 Task: In the  document application.epub Use the feature 'and check spelling and grammer' Select the body of letter and change paragraph spacing to  'Double' Select the word Greetings and change font size to  27
Action: Mouse moved to (643, 371)
Screenshot: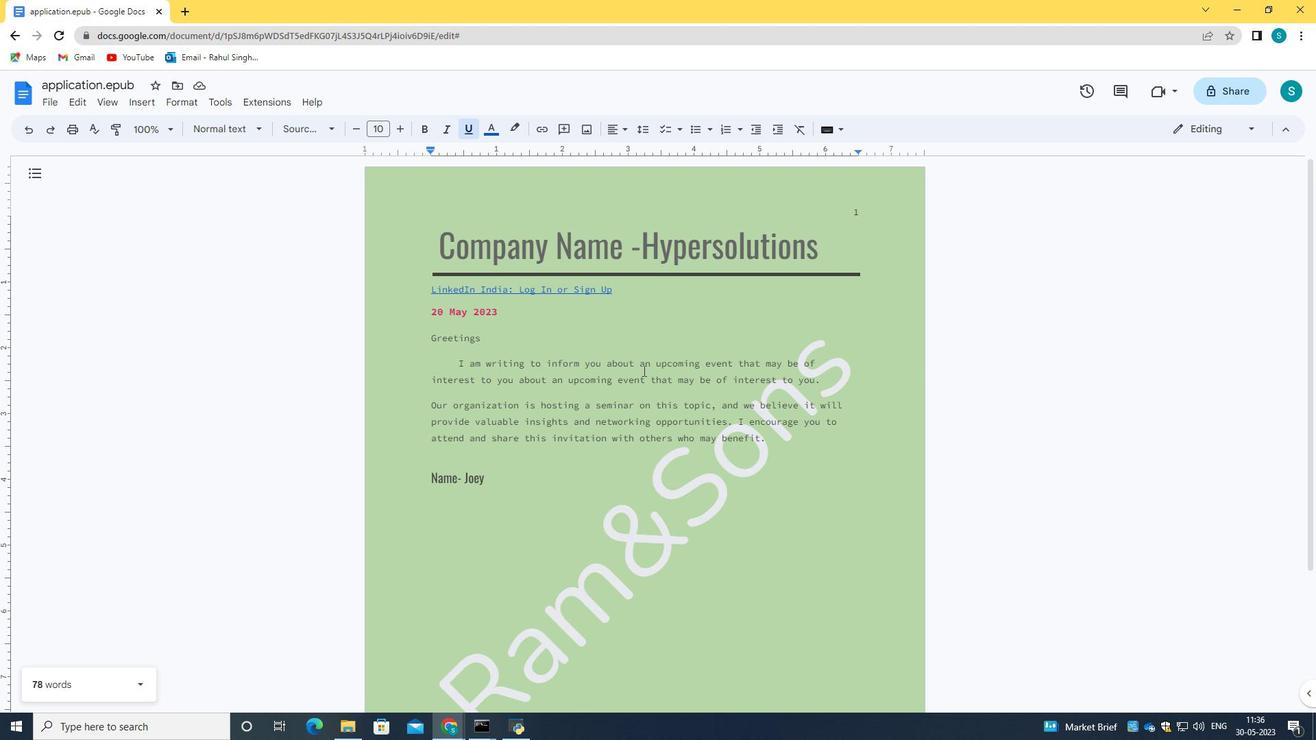 
Action: Mouse scrolled (643, 370) with delta (0, 0)
Screenshot: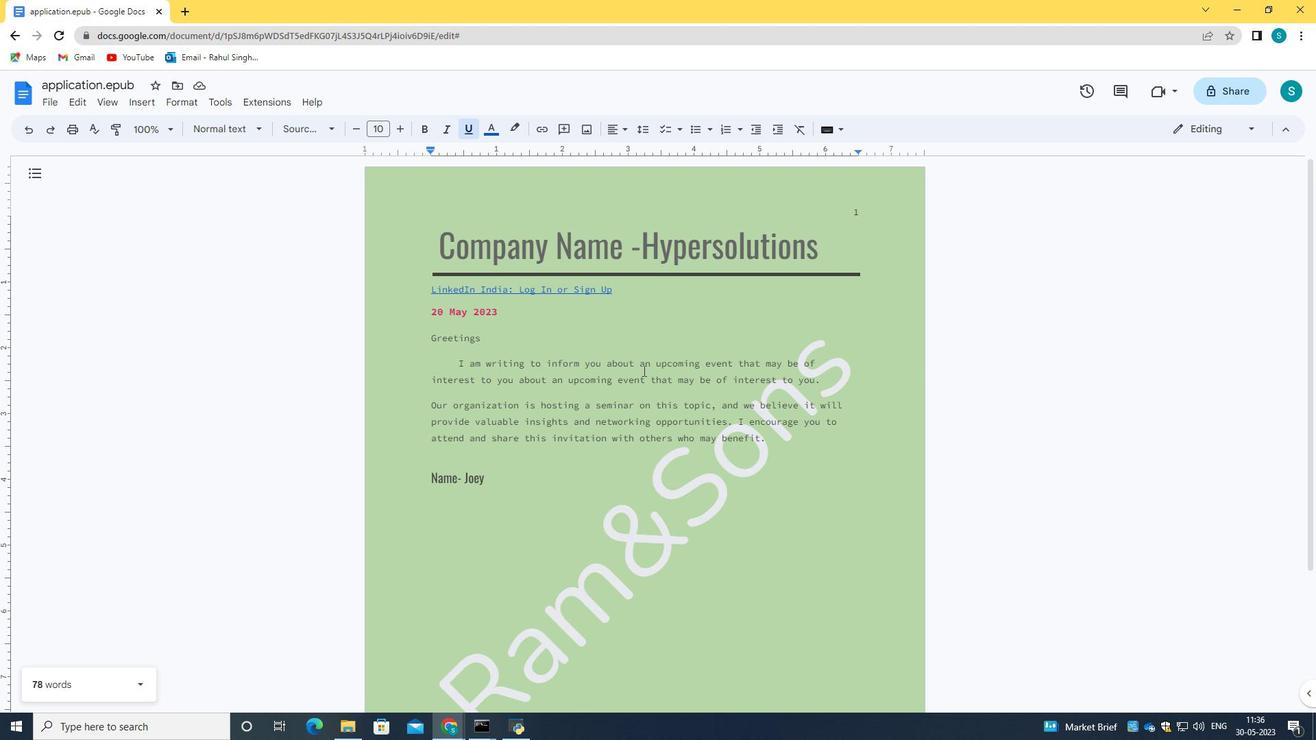 
Action: Mouse scrolled (643, 371) with delta (0, 0)
Screenshot: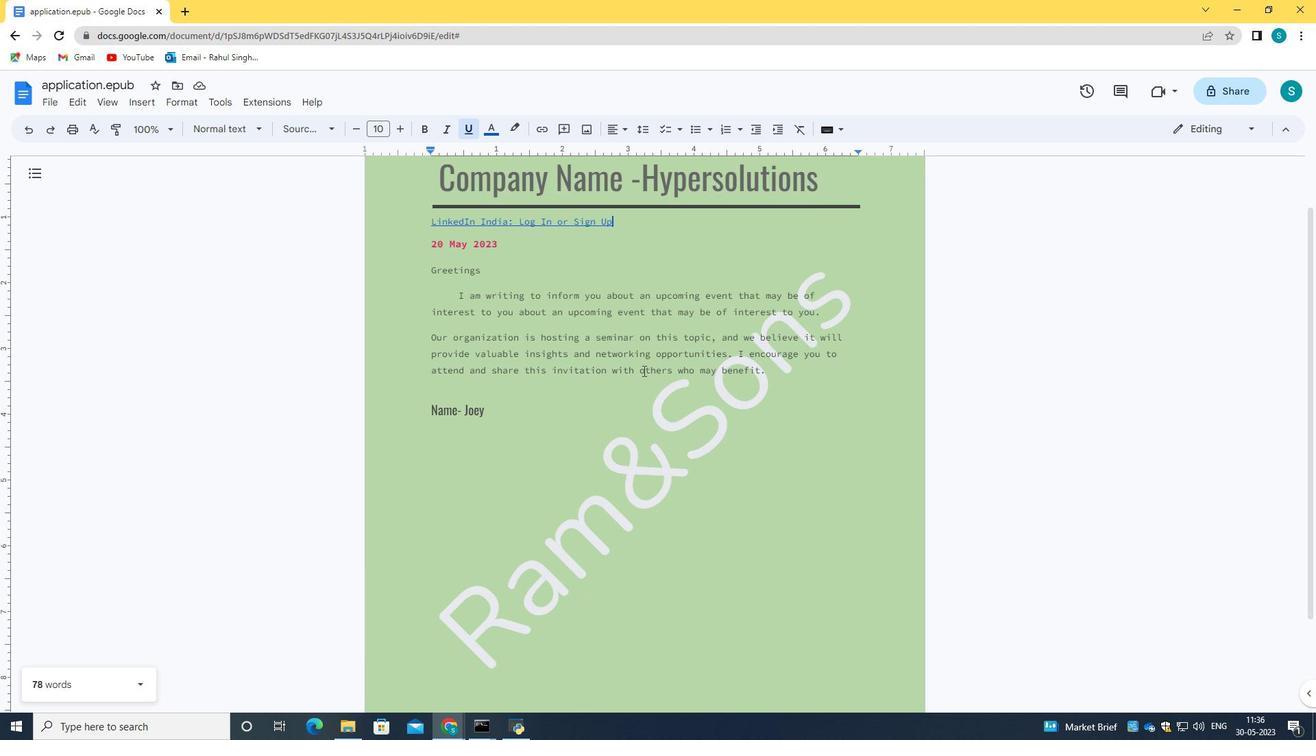 
Action: Mouse scrolled (643, 371) with delta (0, 0)
Screenshot: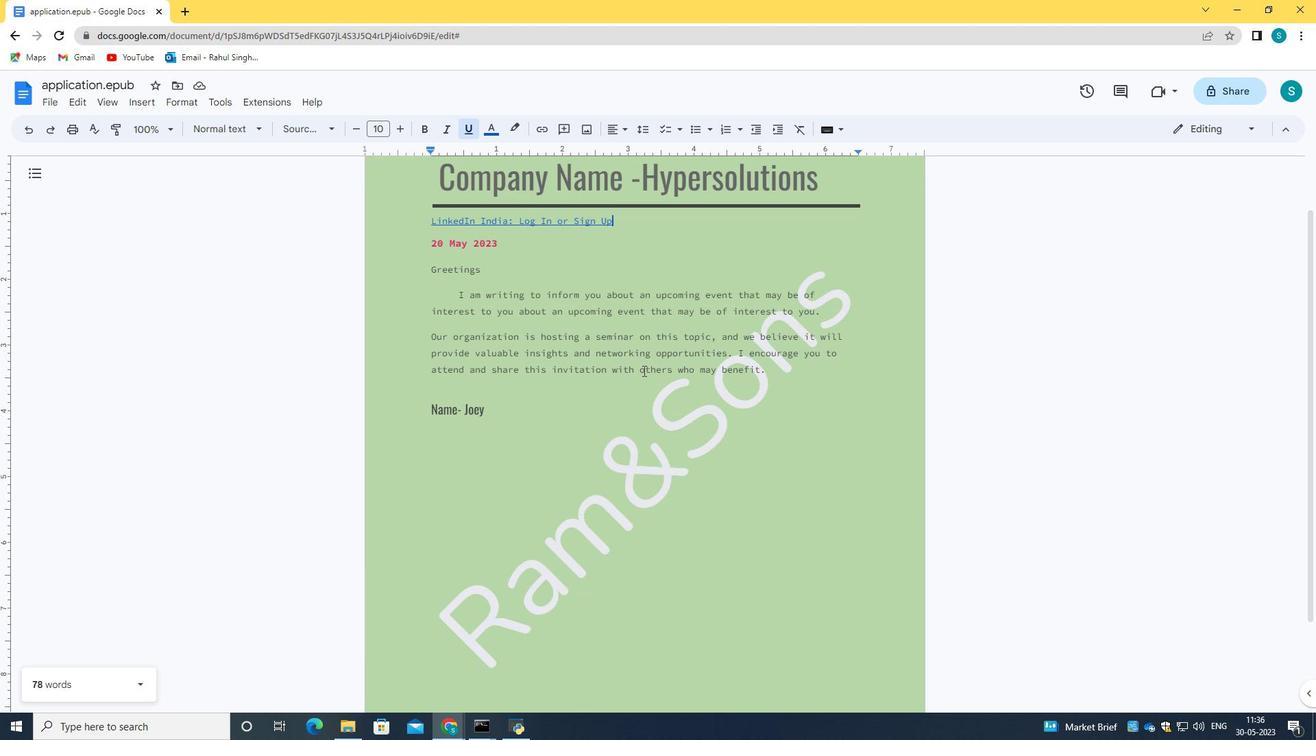
Action: Mouse scrolled (643, 371) with delta (0, 0)
Screenshot: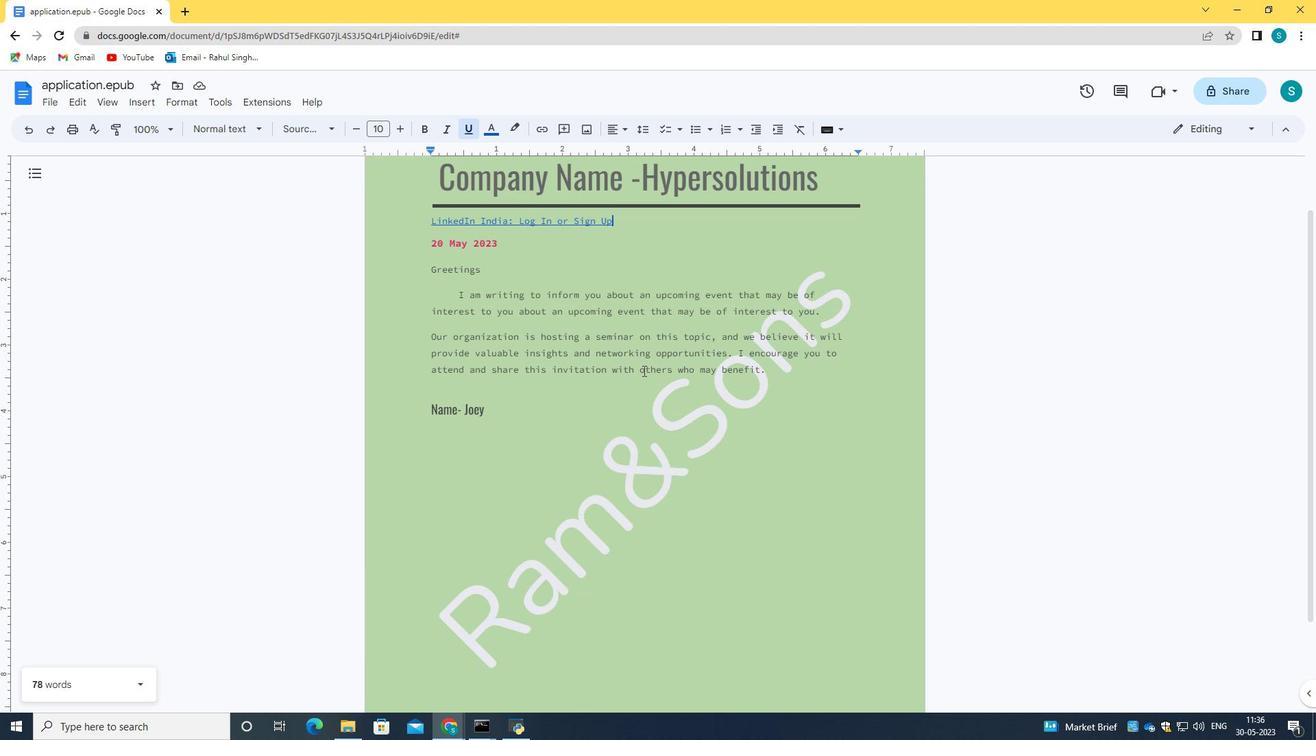 
Action: Mouse scrolled (643, 371) with delta (0, 0)
Screenshot: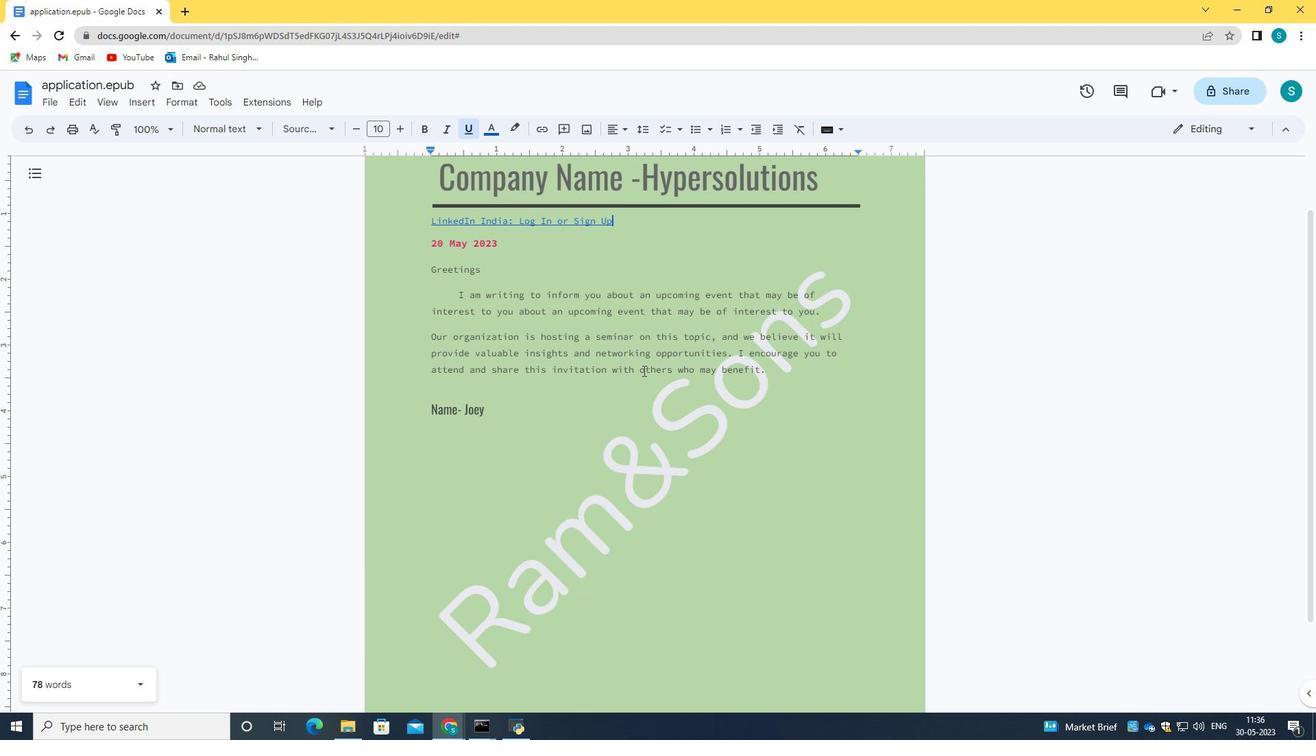 
Action: Mouse moved to (51, 100)
Screenshot: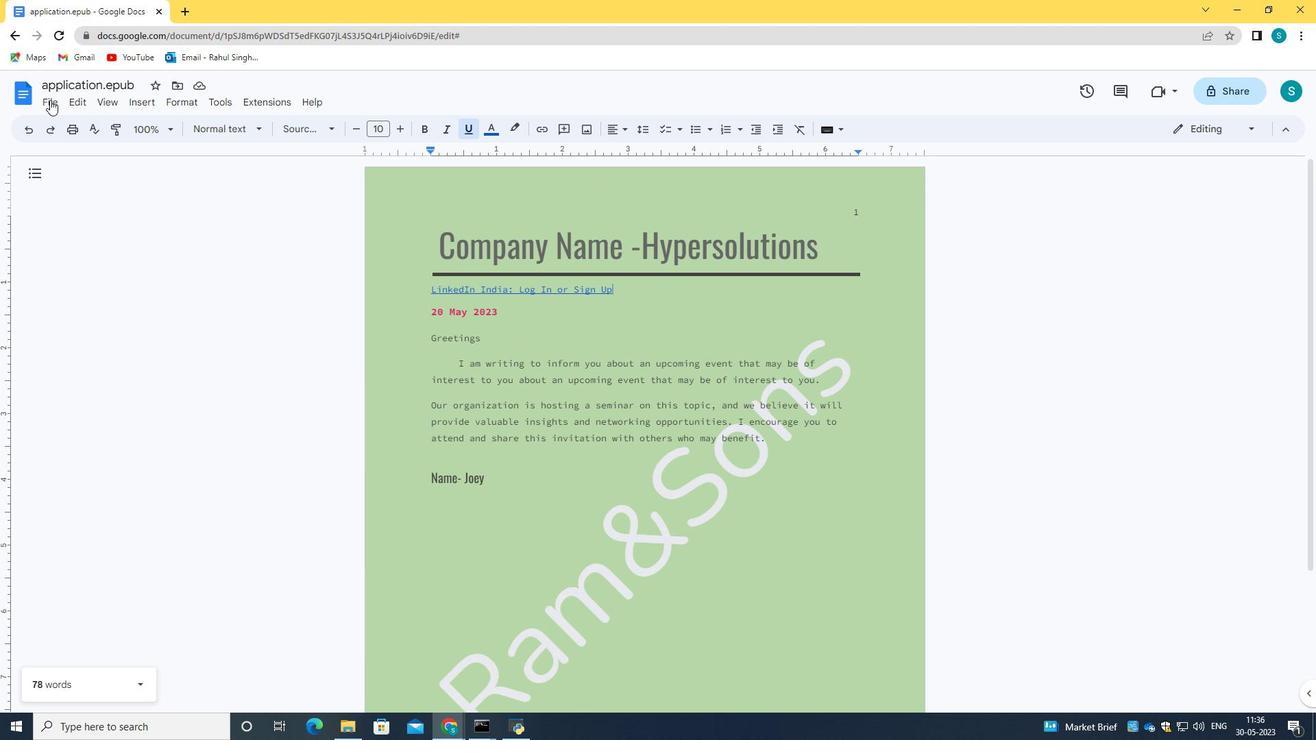 
Action: Mouse pressed left at (51, 100)
Screenshot: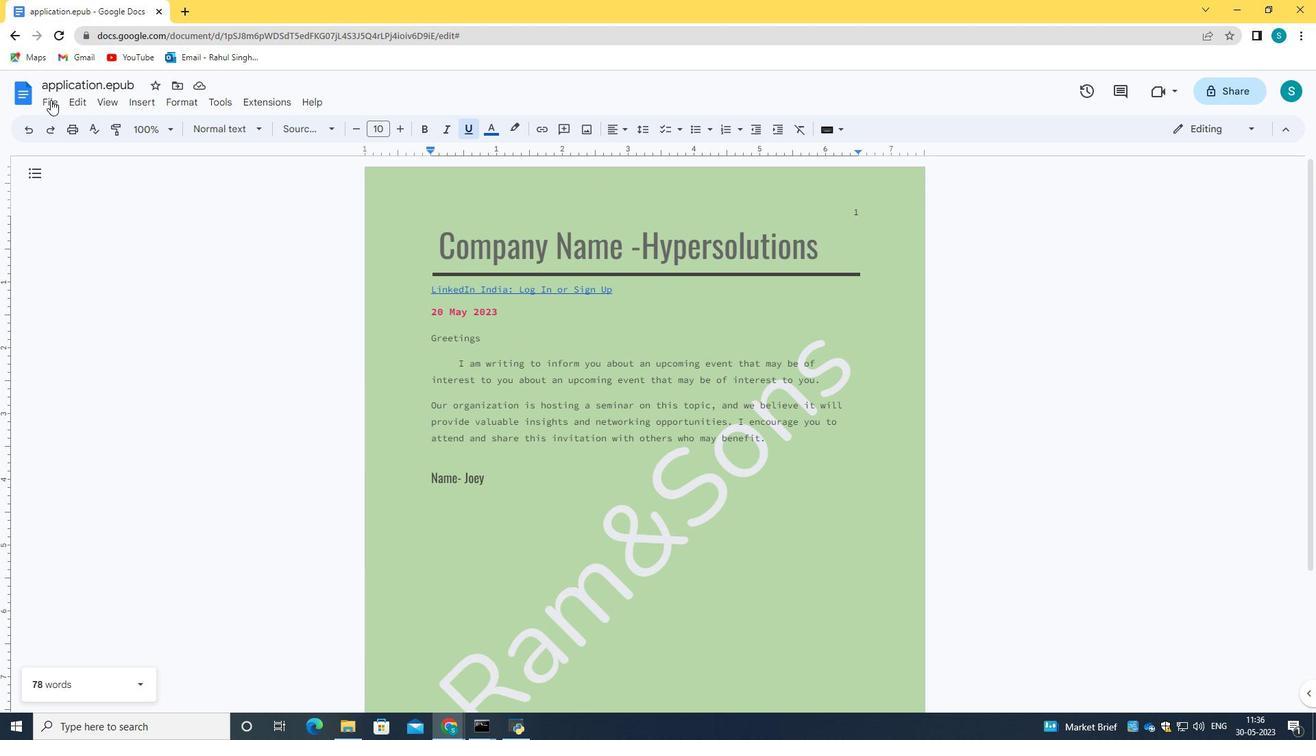
Action: Mouse moved to (240, 123)
Screenshot: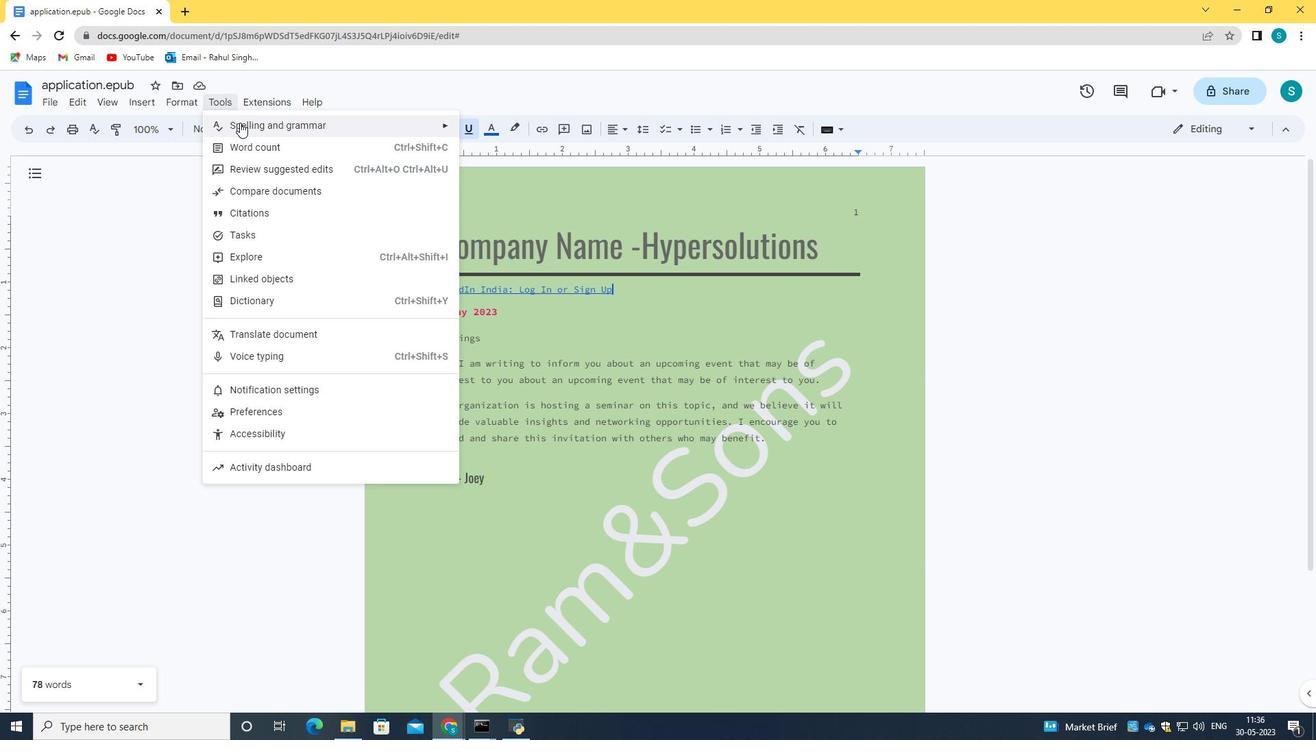 
Action: Mouse pressed left at (240, 123)
Screenshot: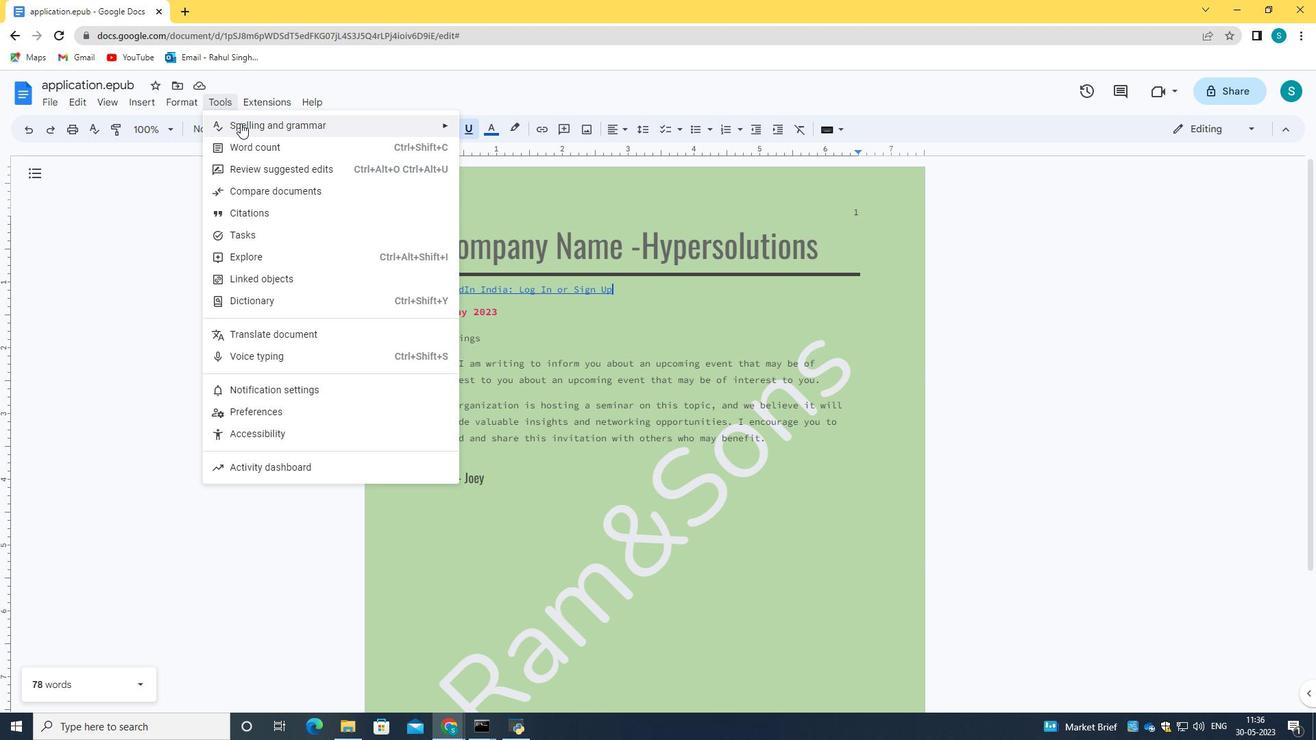 
Action: Mouse moved to (510, 126)
Screenshot: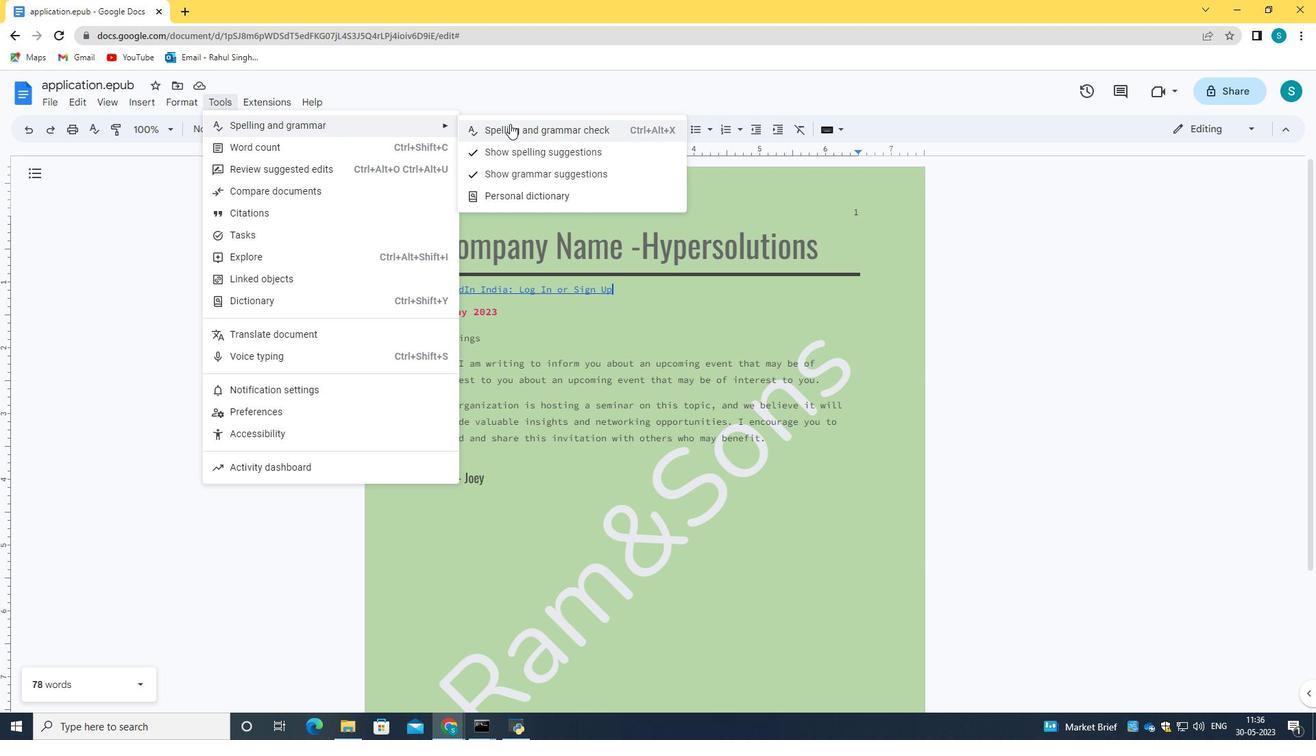 
Action: Mouse pressed left at (510, 126)
Screenshot: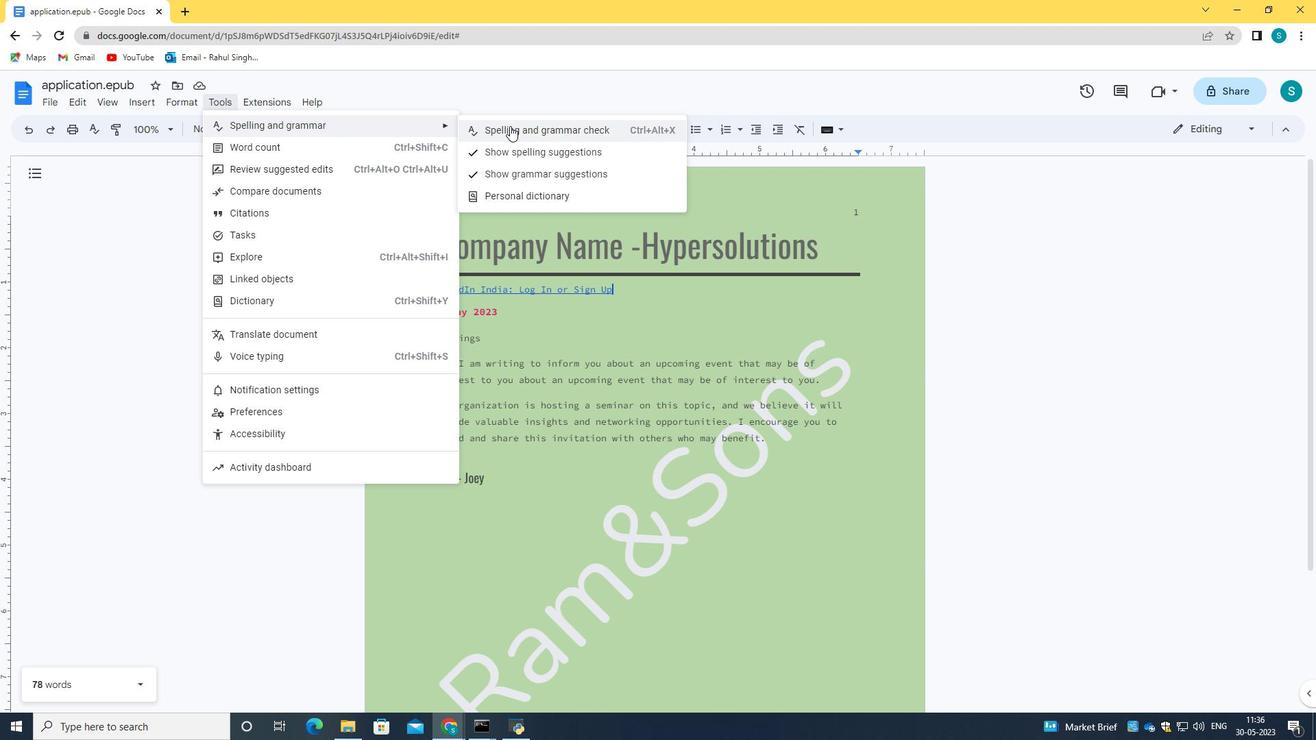 
Action: Mouse moved to (435, 242)
Screenshot: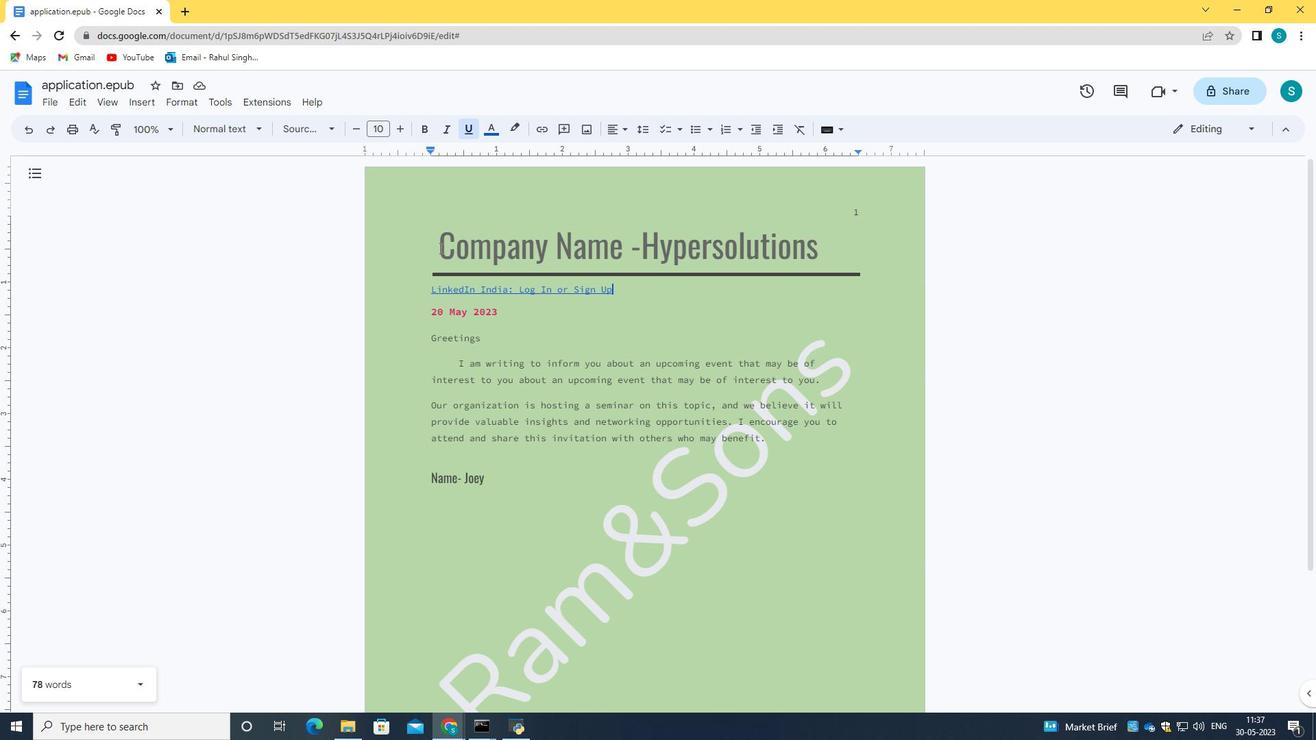 
Action: Mouse pressed left at (435, 242)
Screenshot: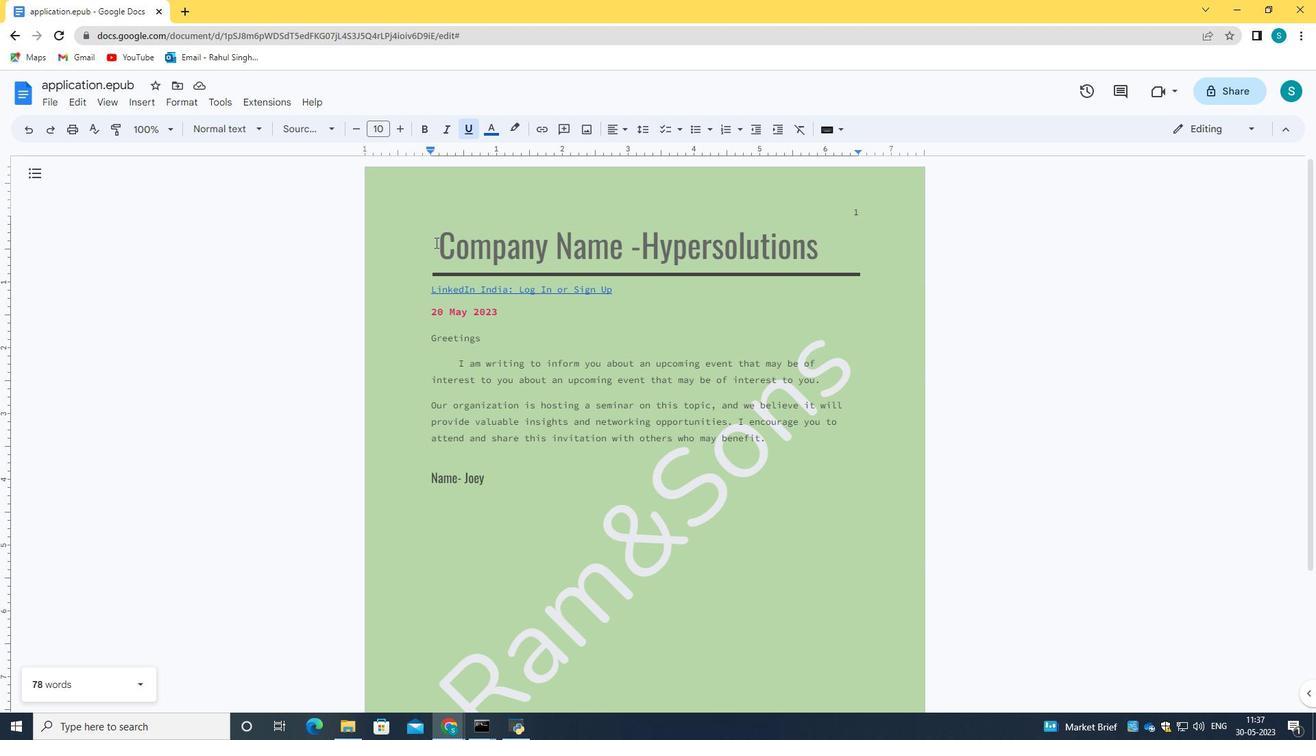 
Action: Mouse moved to (102, 100)
Screenshot: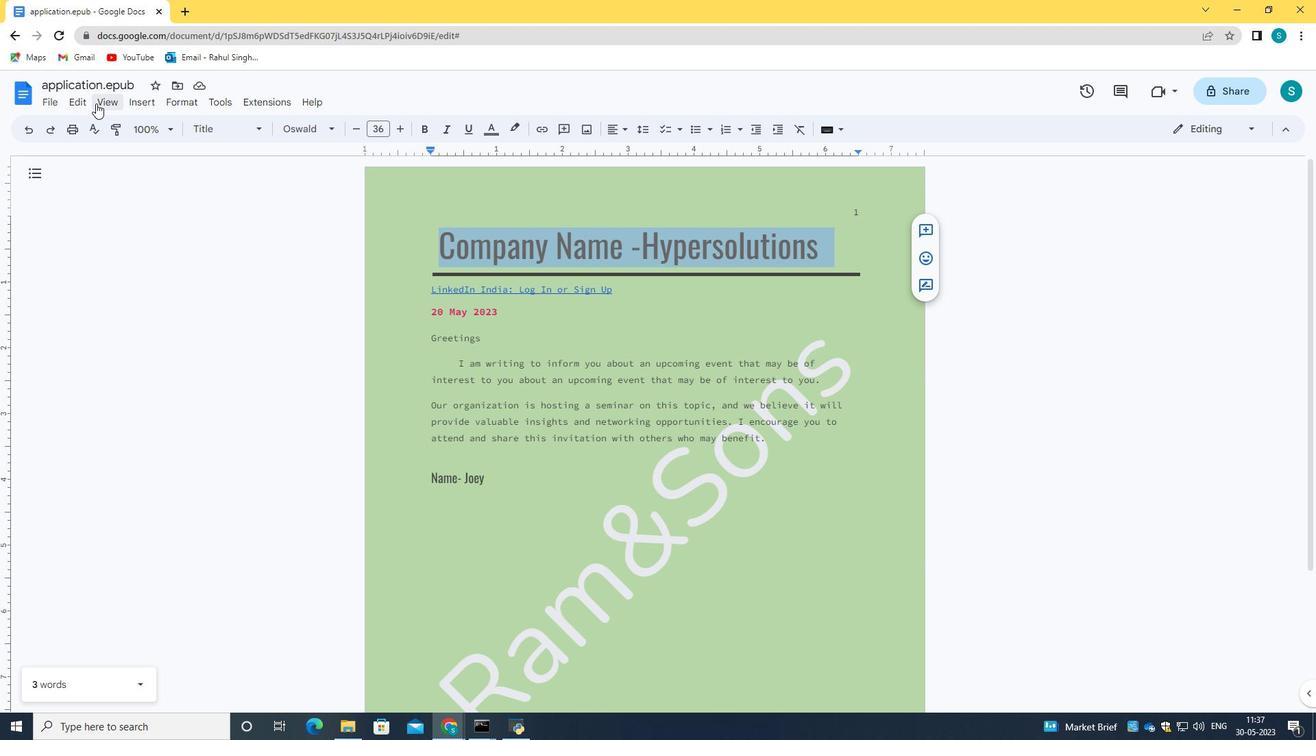 
Action: Mouse pressed left at (102, 100)
Screenshot: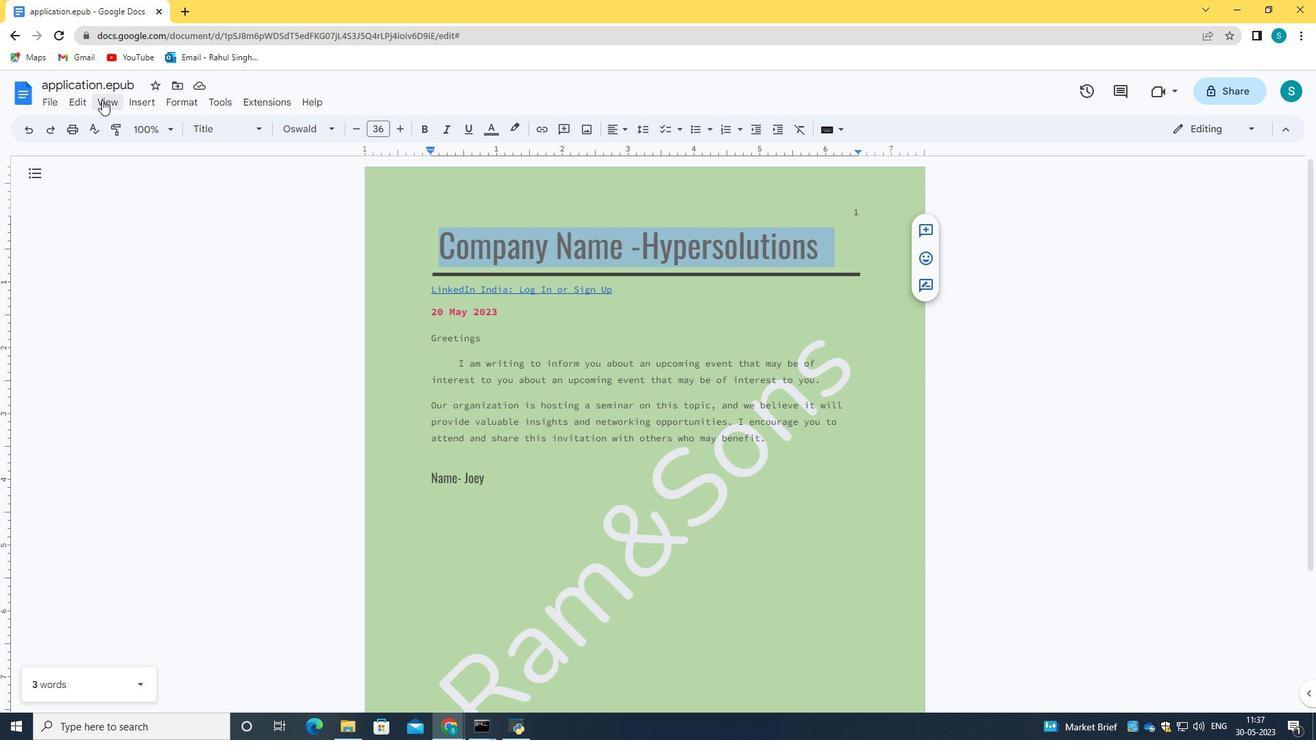 
Action: Mouse moved to (571, 327)
Screenshot: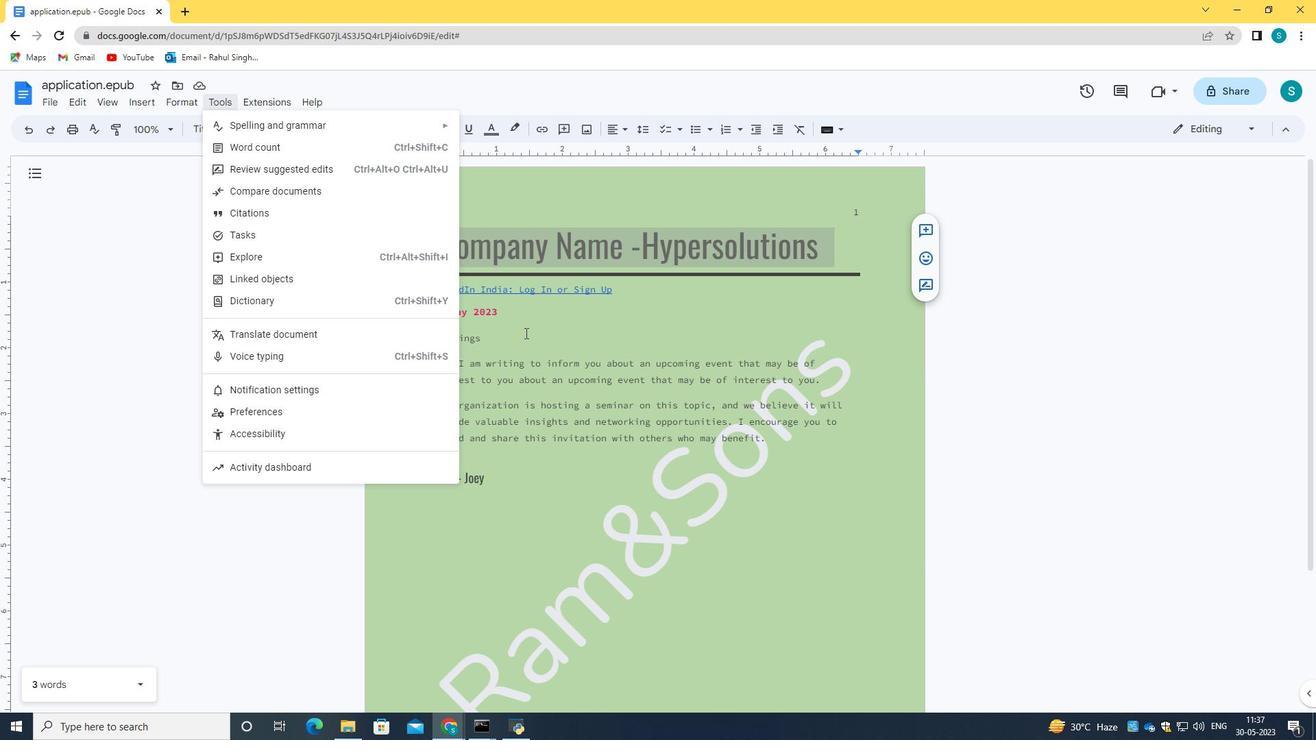 
Action: Mouse pressed left at (571, 327)
Screenshot: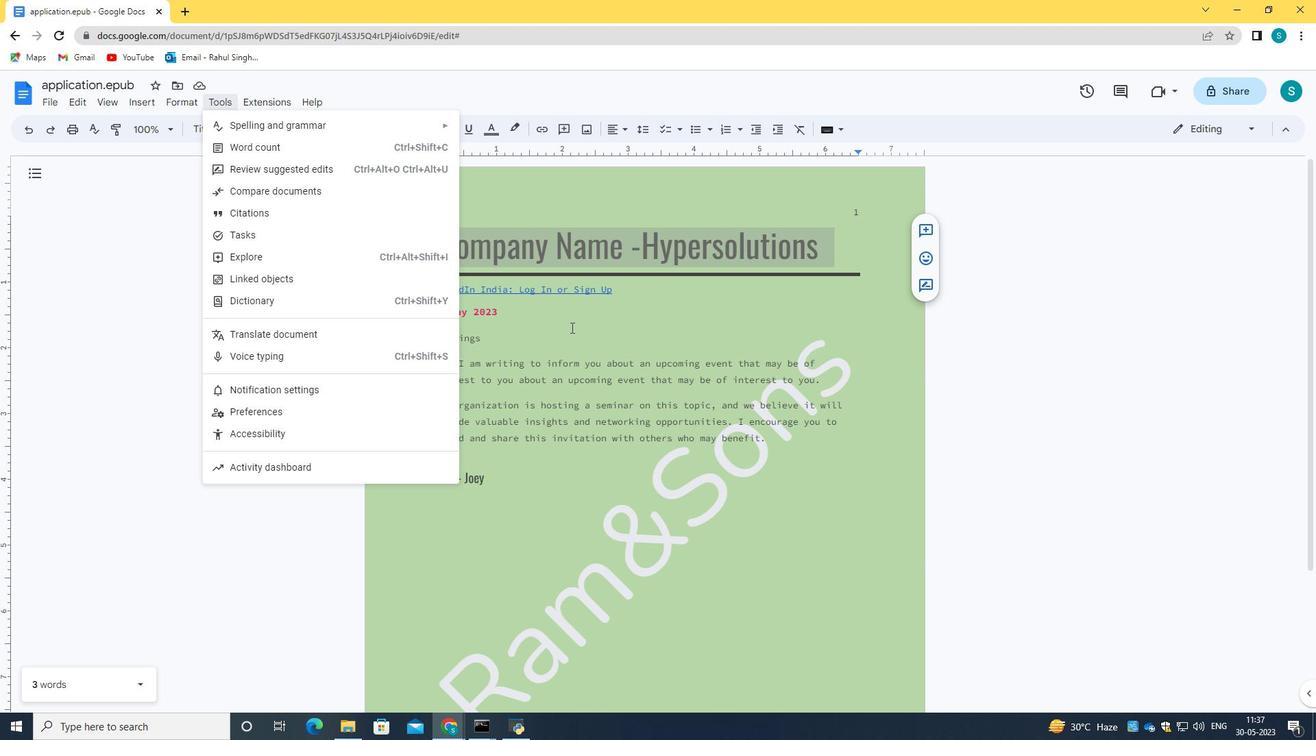 
Action: Mouse moved to (484, 341)
Screenshot: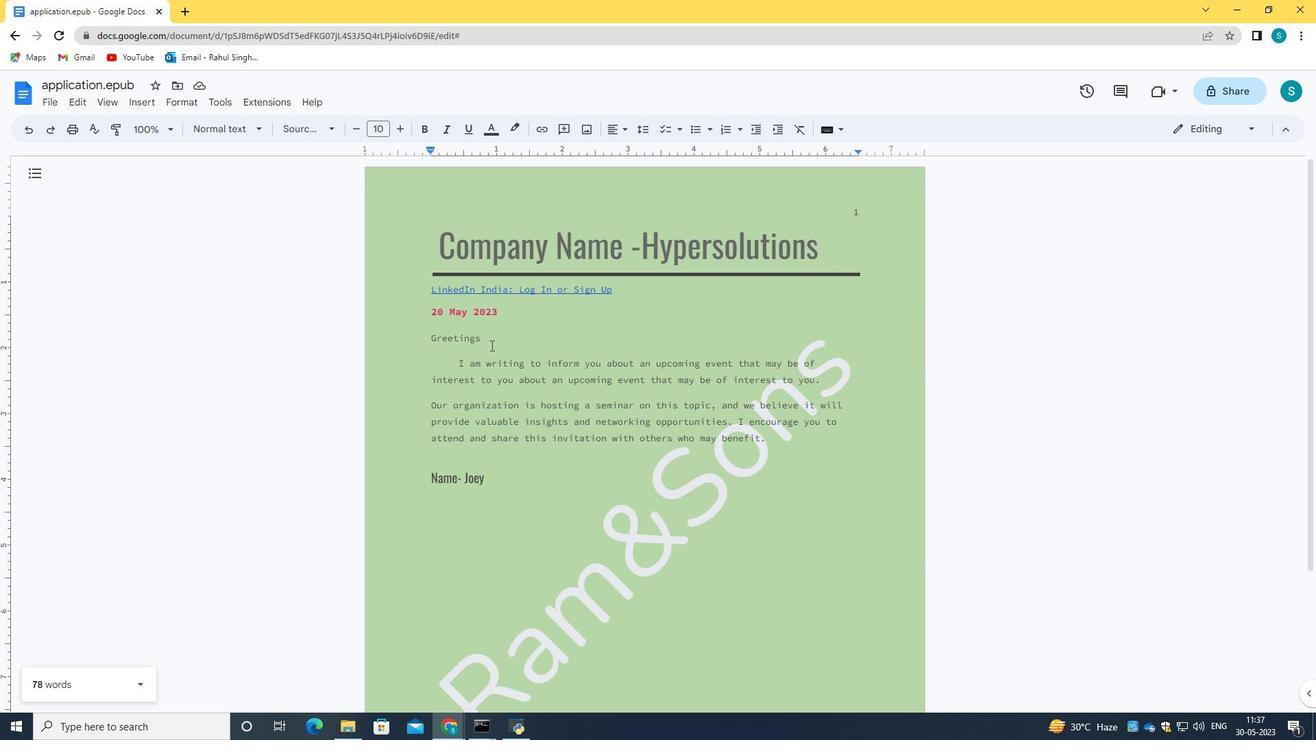 
Action: Mouse pressed left at (484, 341)
Screenshot: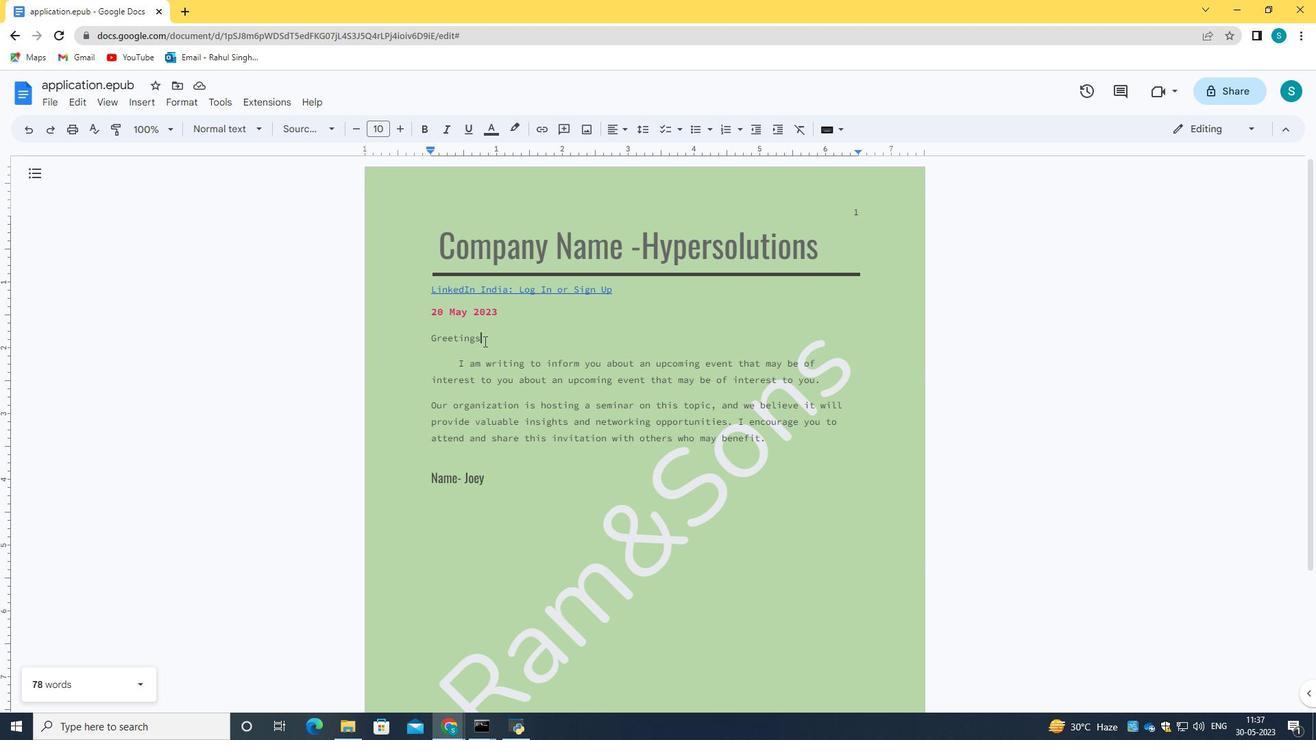 
Action: Mouse moved to (402, 127)
Screenshot: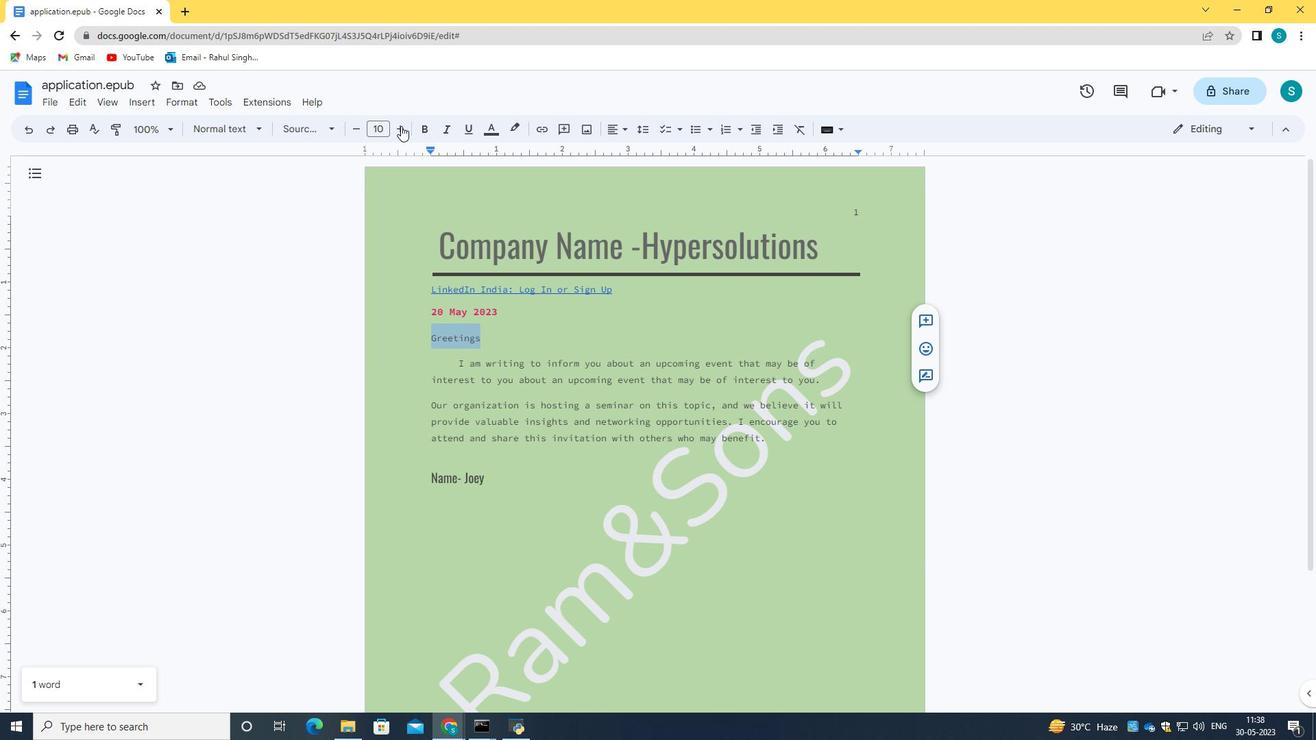 
Action: Mouse pressed left at (402, 127)
Screenshot: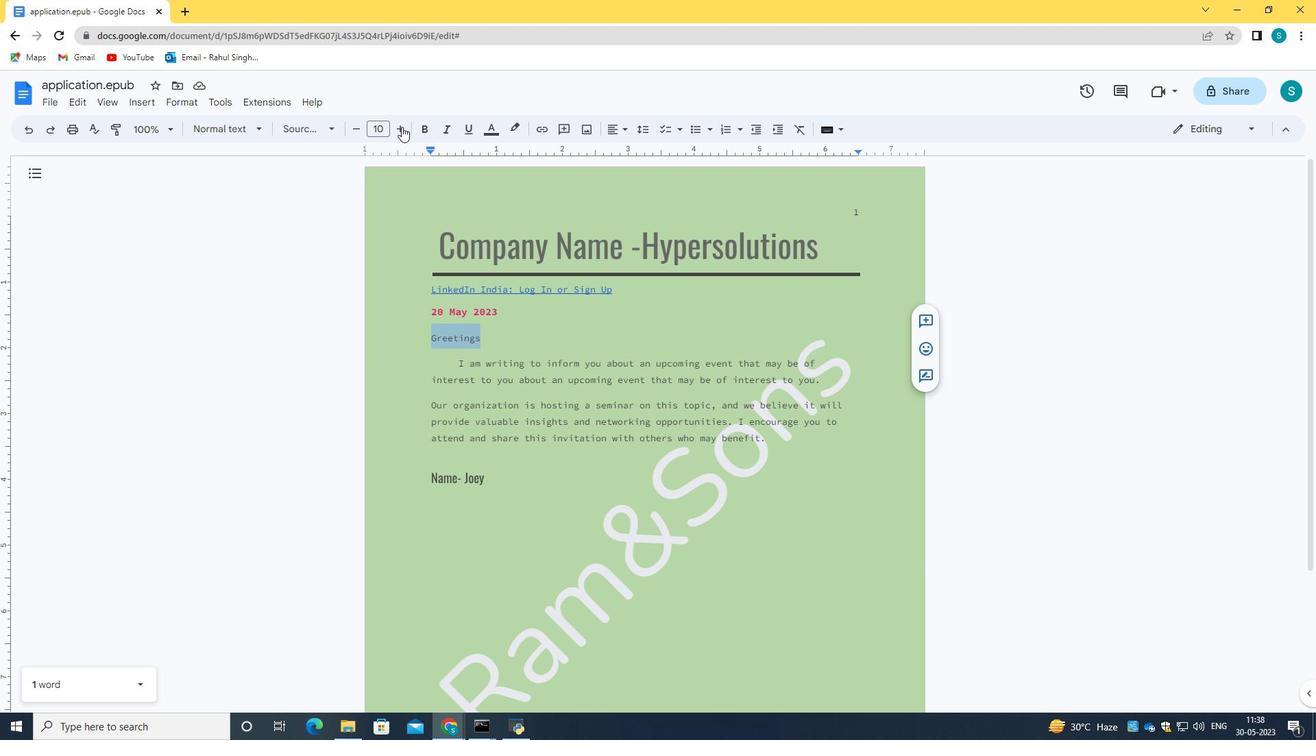 
Action: Mouse pressed left at (402, 127)
Screenshot: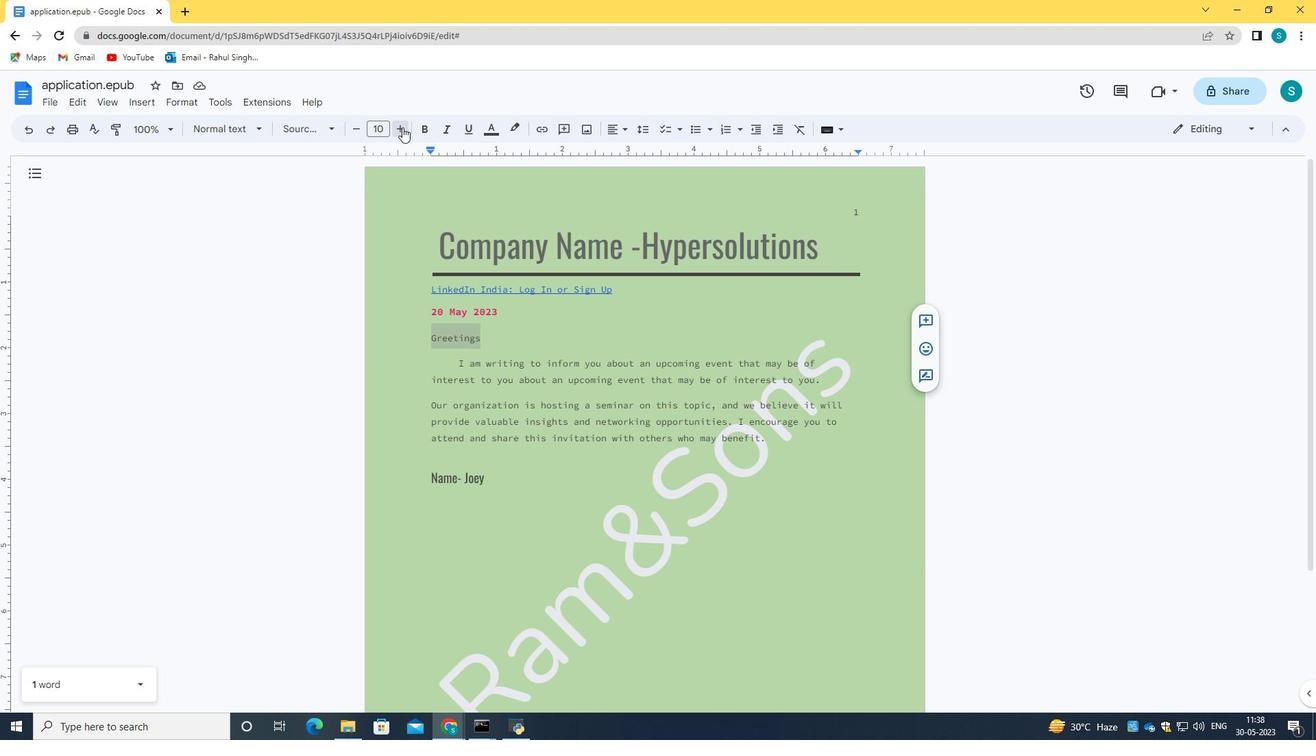 
Action: Mouse pressed left at (402, 127)
Screenshot: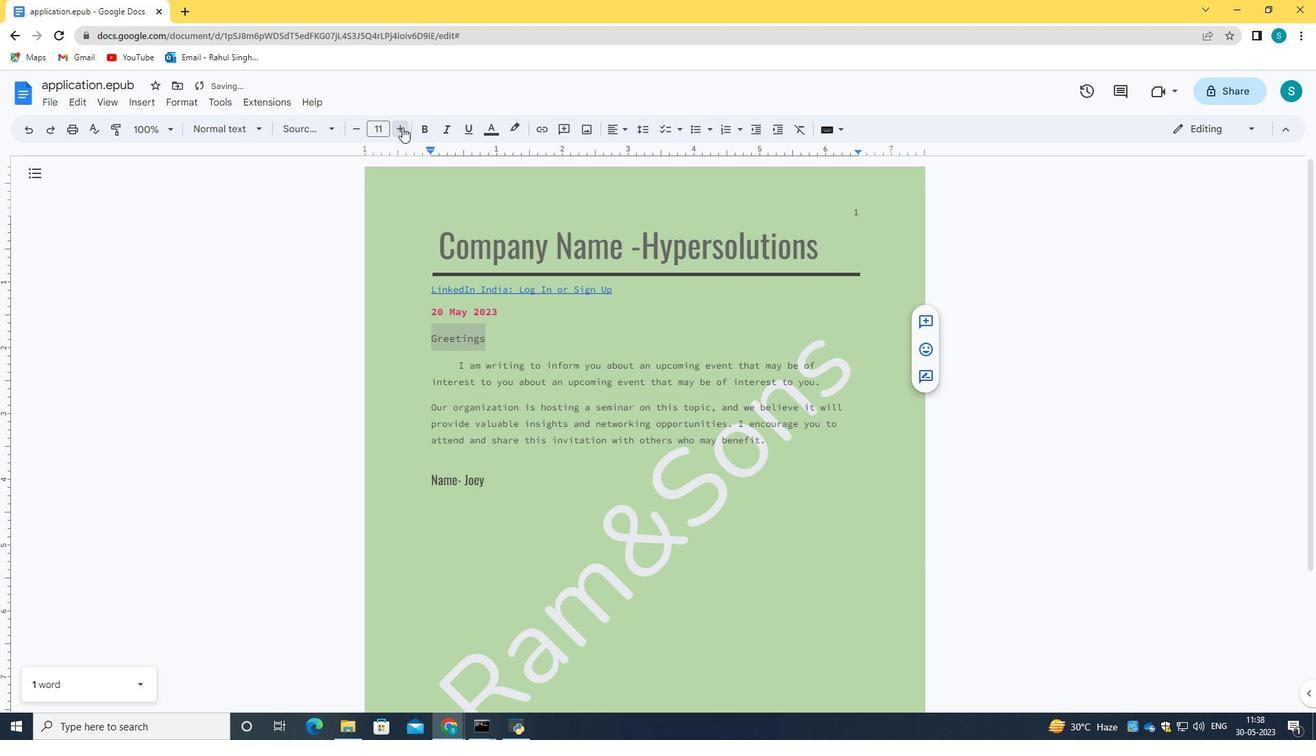 
Action: Mouse pressed left at (402, 127)
Screenshot: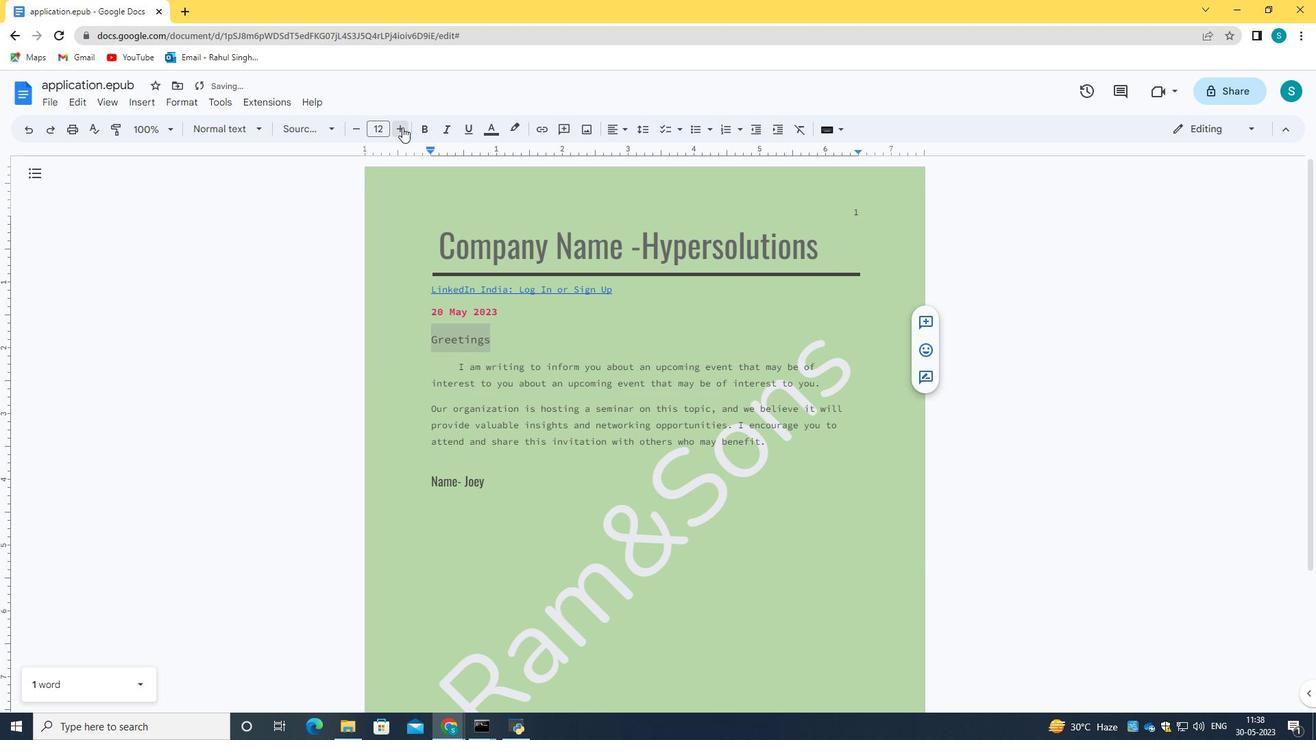 
Action: Mouse pressed left at (402, 127)
Screenshot: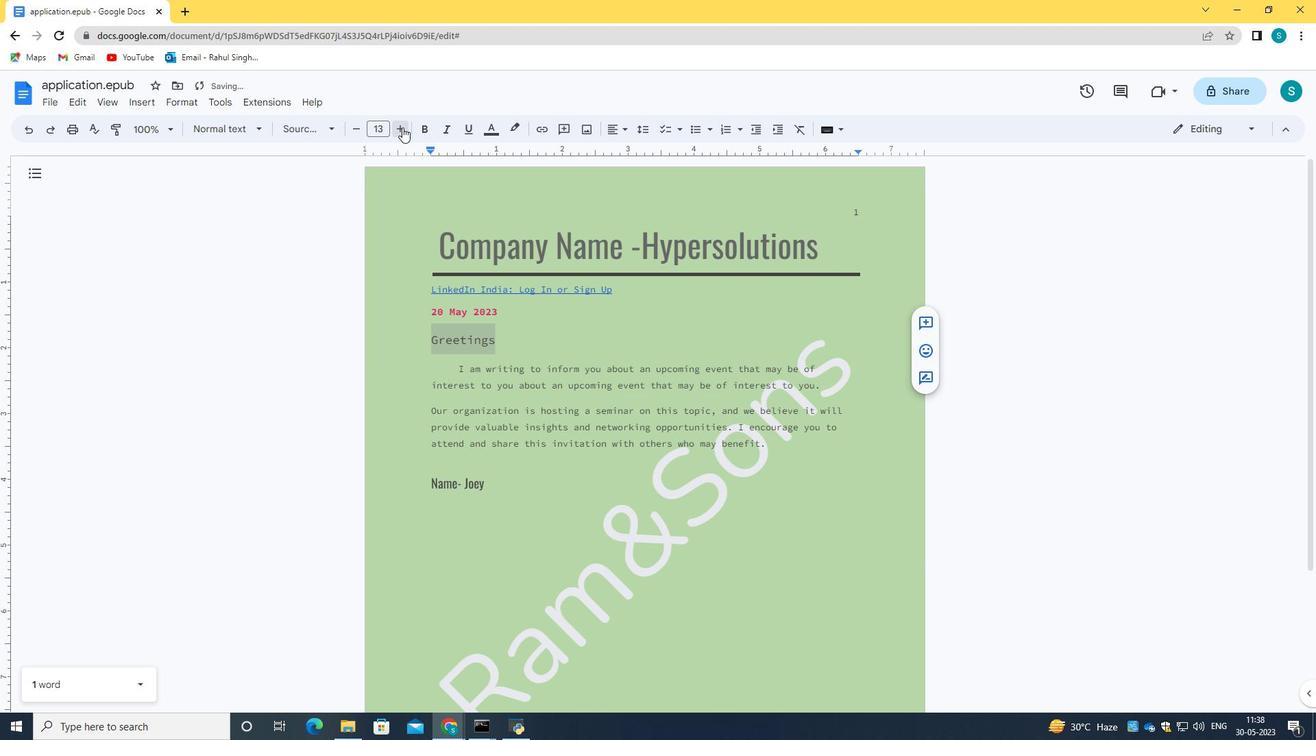 
Action: Mouse pressed left at (402, 127)
Screenshot: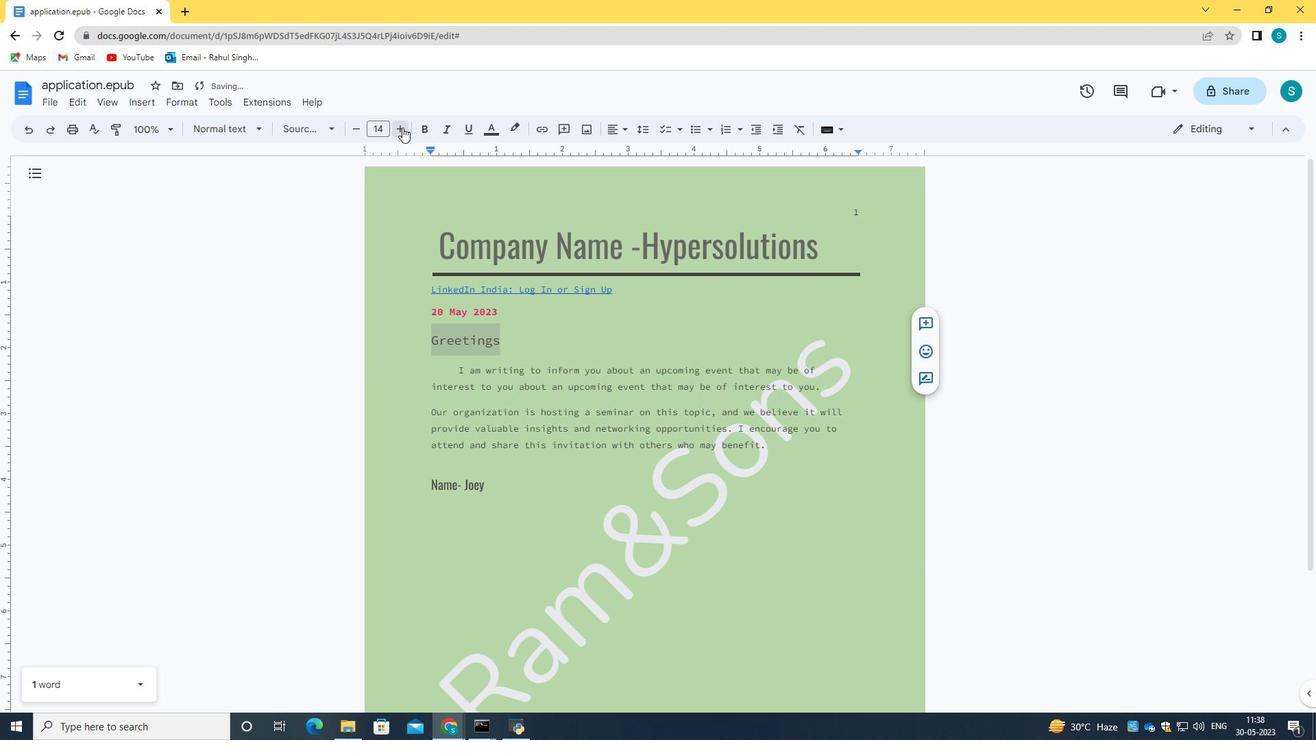 
Action: Mouse pressed left at (402, 127)
Screenshot: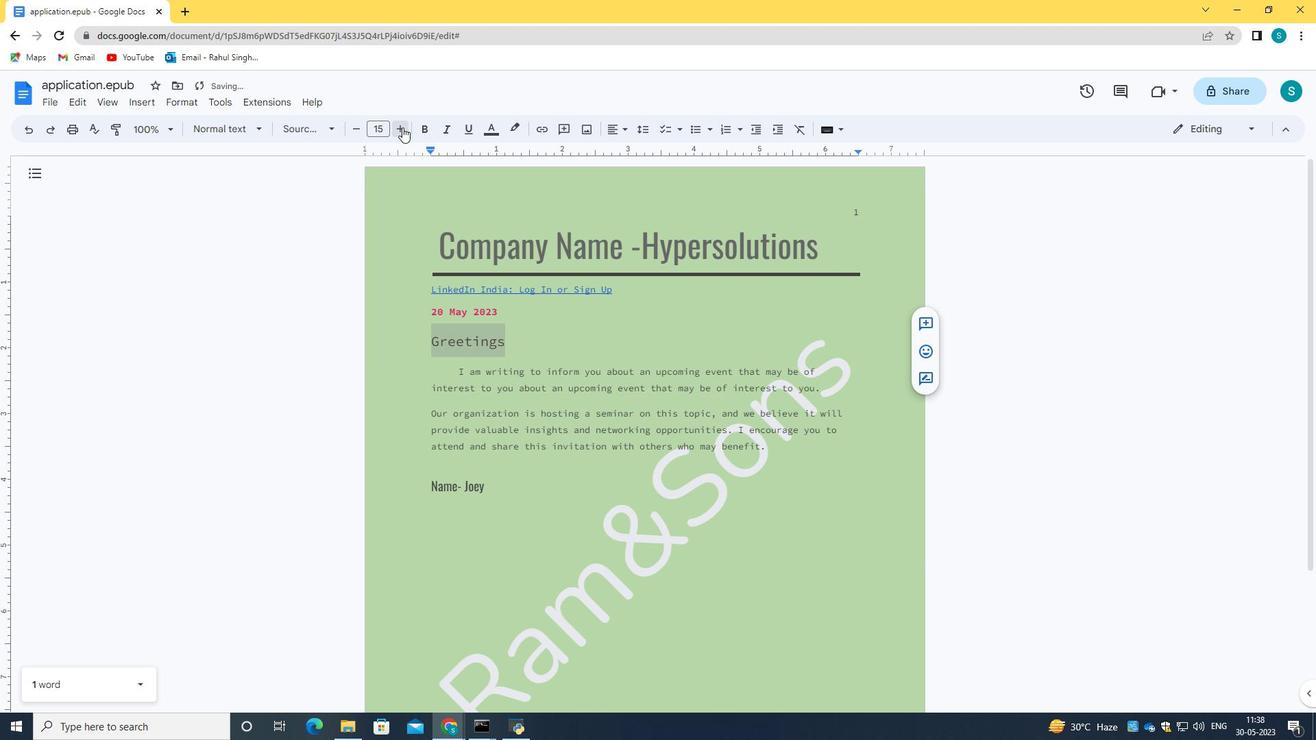 
Action: Mouse pressed left at (402, 127)
Screenshot: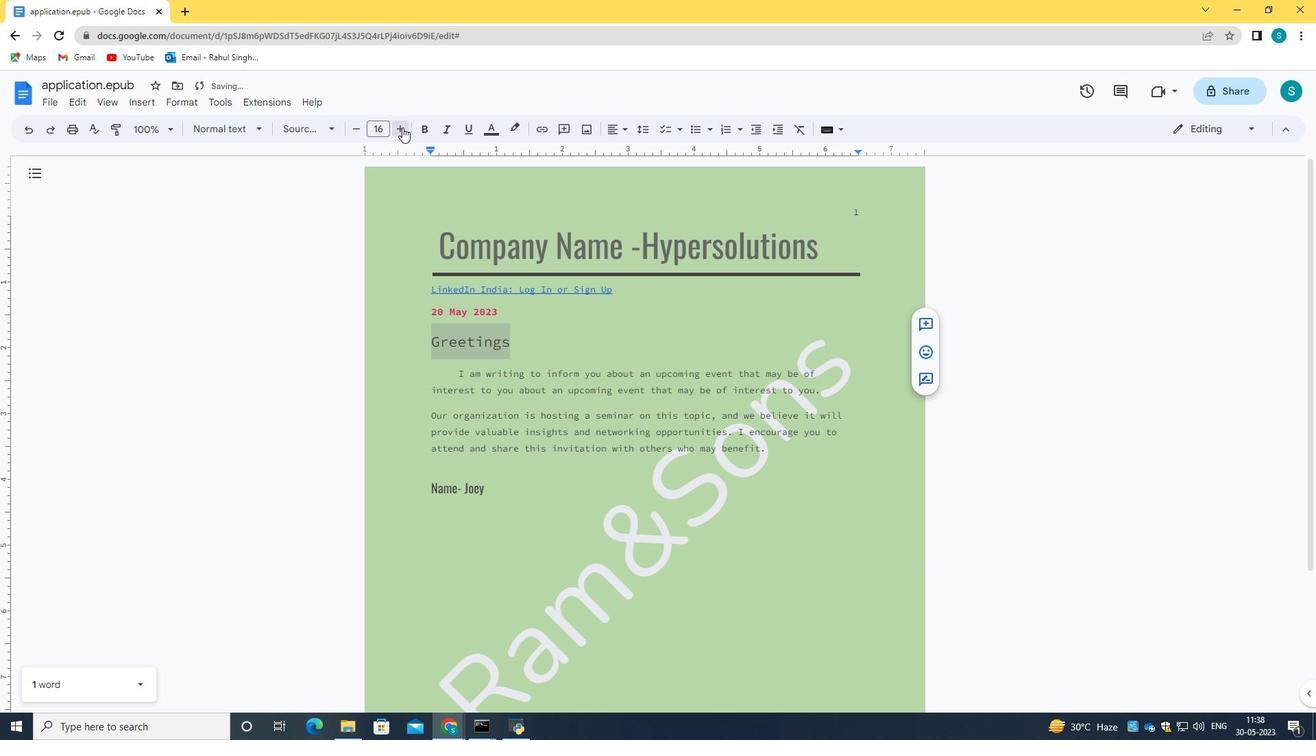 
Action: Mouse pressed left at (402, 127)
Screenshot: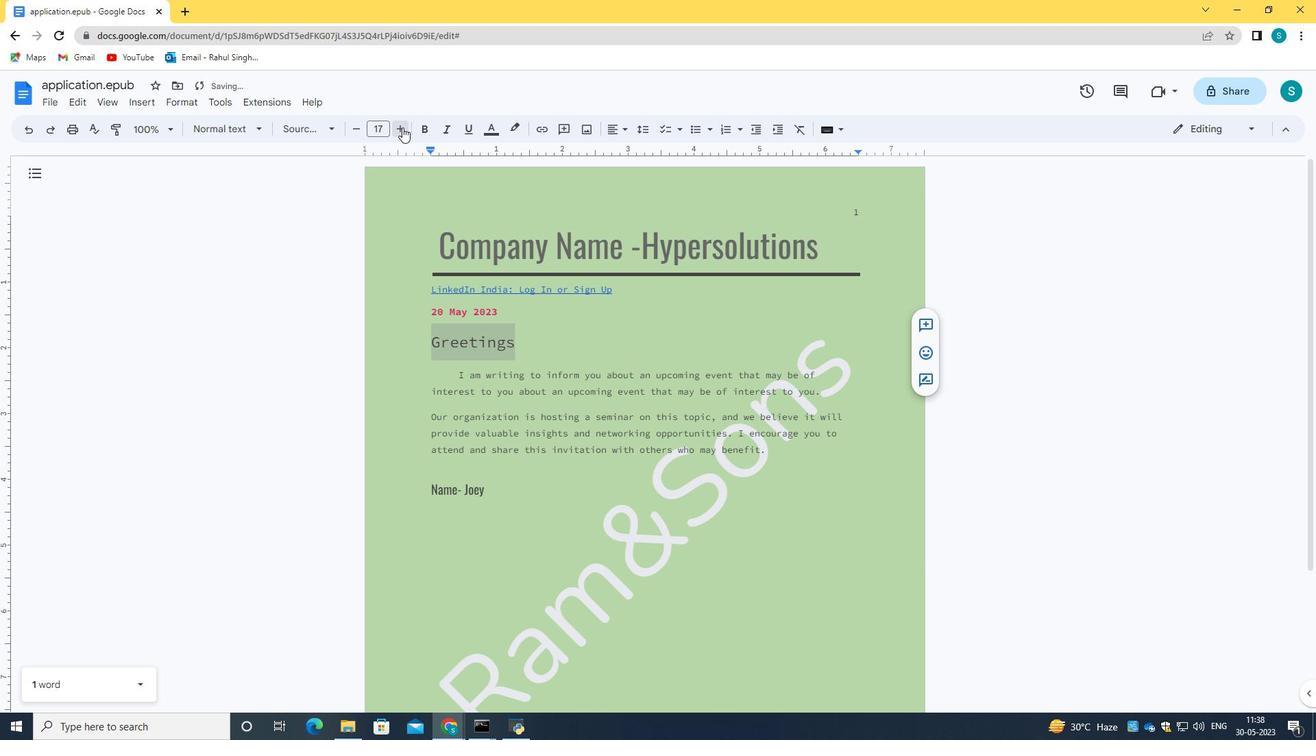 
Action: Mouse pressed left at (402, 127)
Screenshot: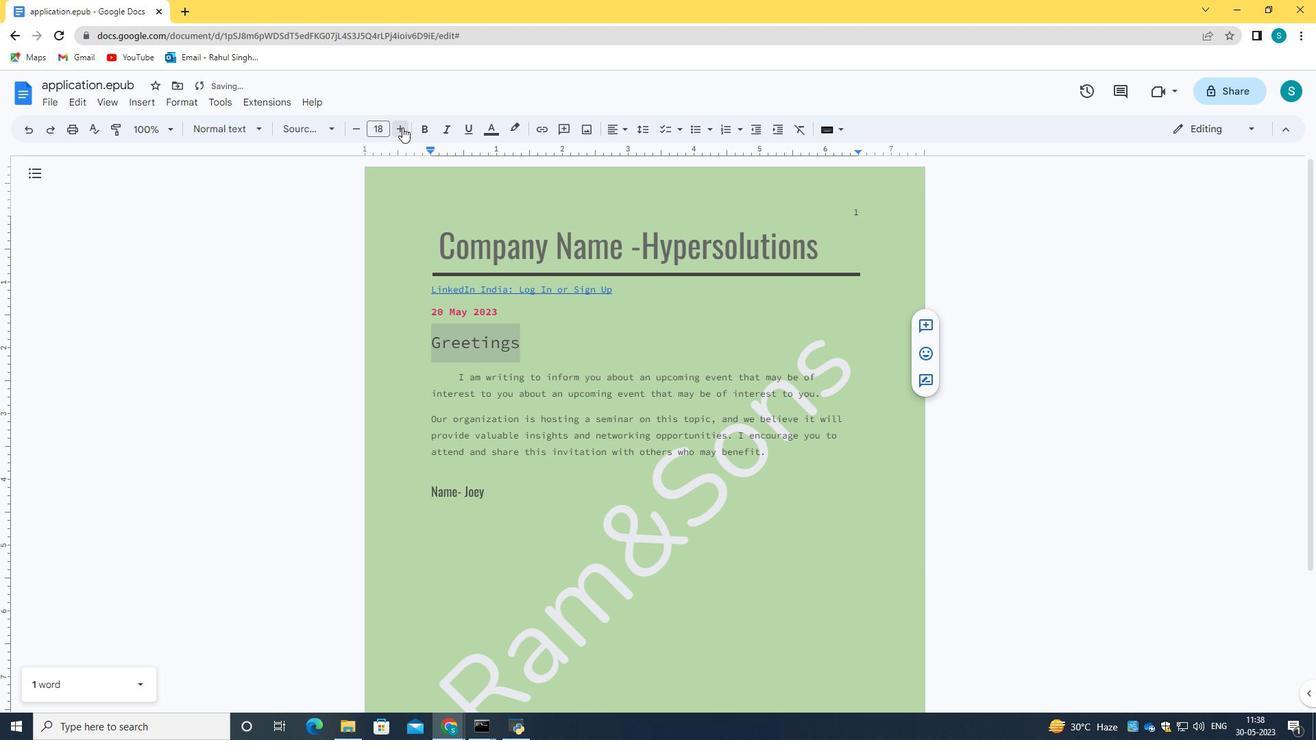 
Action: Mouse pressed left at (402, 127)
Screenshot: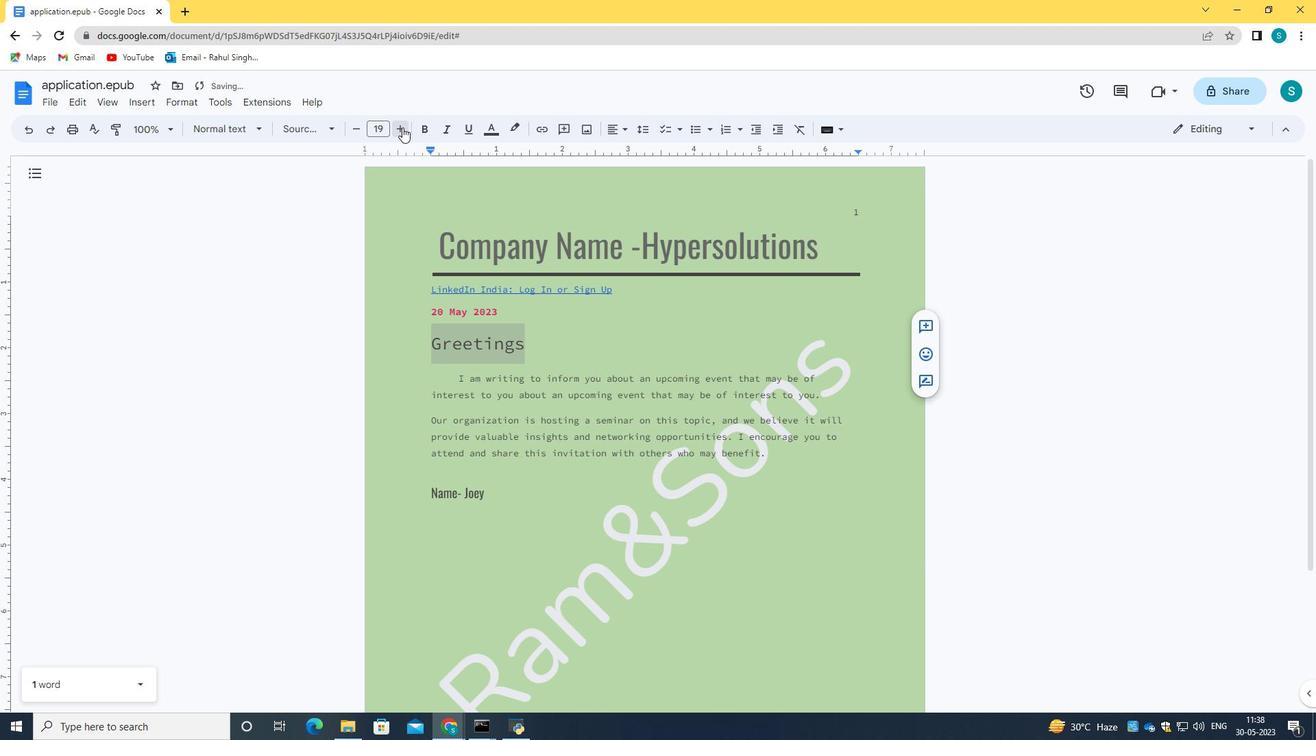 
Action: Mouse pressed left at (402, 127)
Screenshot: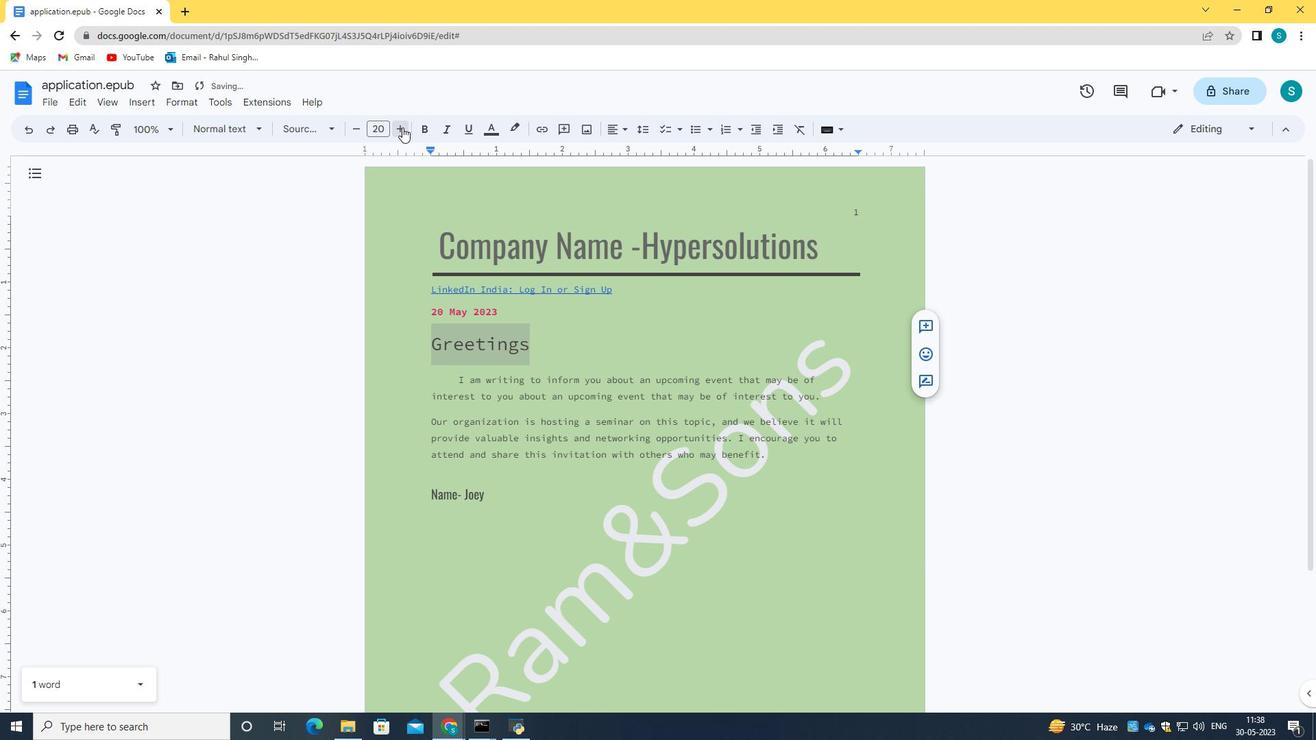 
Action: Mouse pressed left at (402, 127)
Screenshot: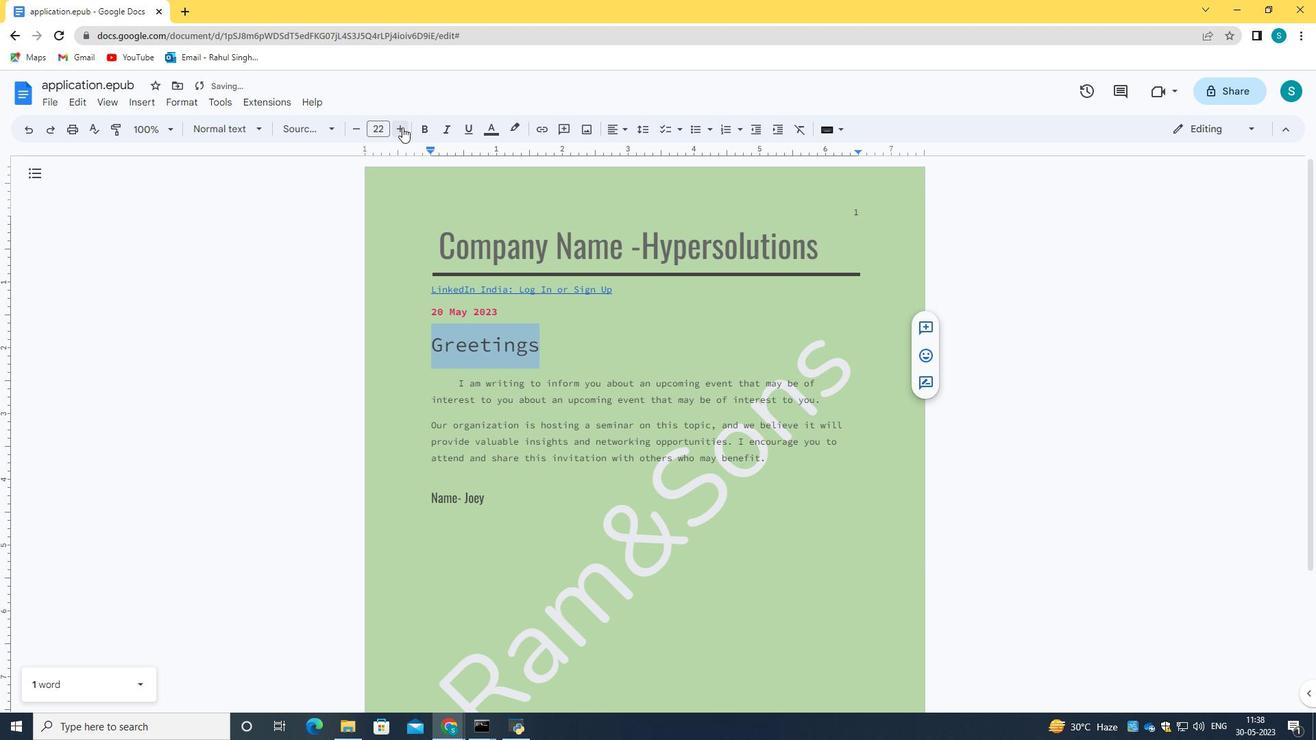 
Action: Mouse pressed left at (402, 127)
Screenshot: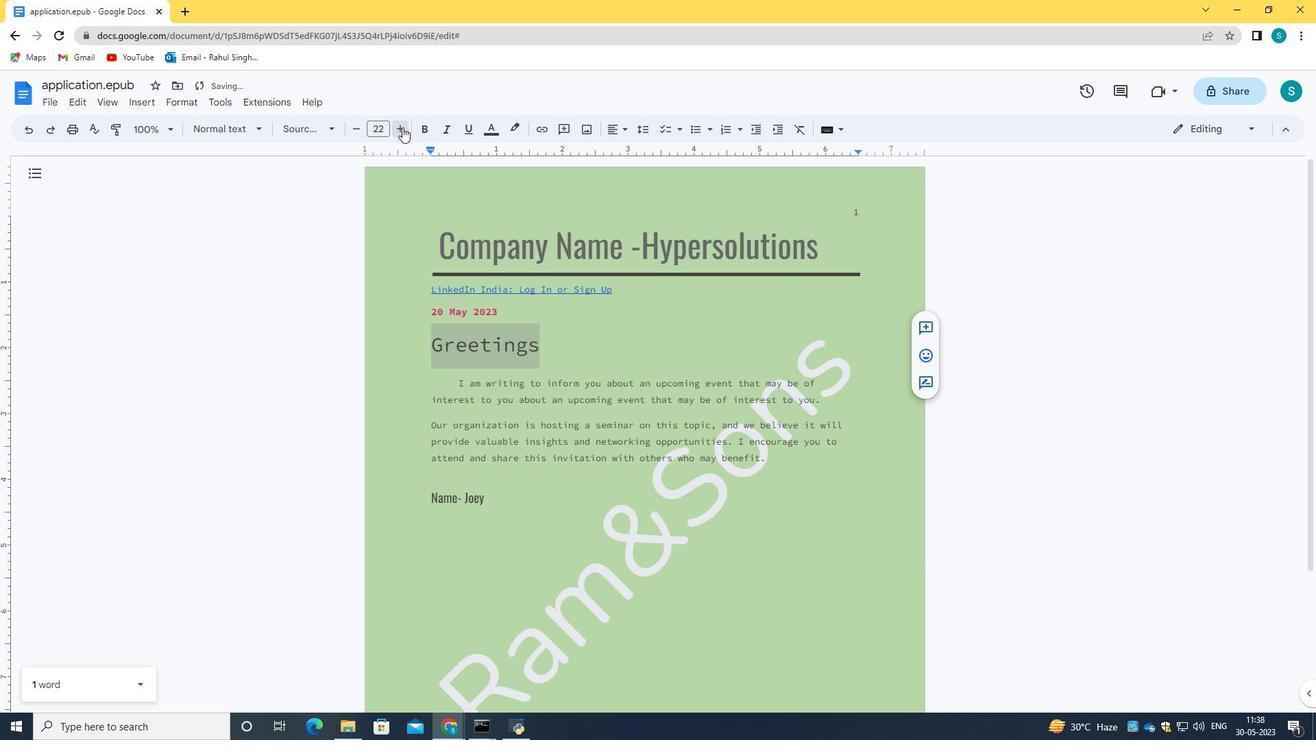 
Action: Mouse pressed left at (402, 127)
Screenshot: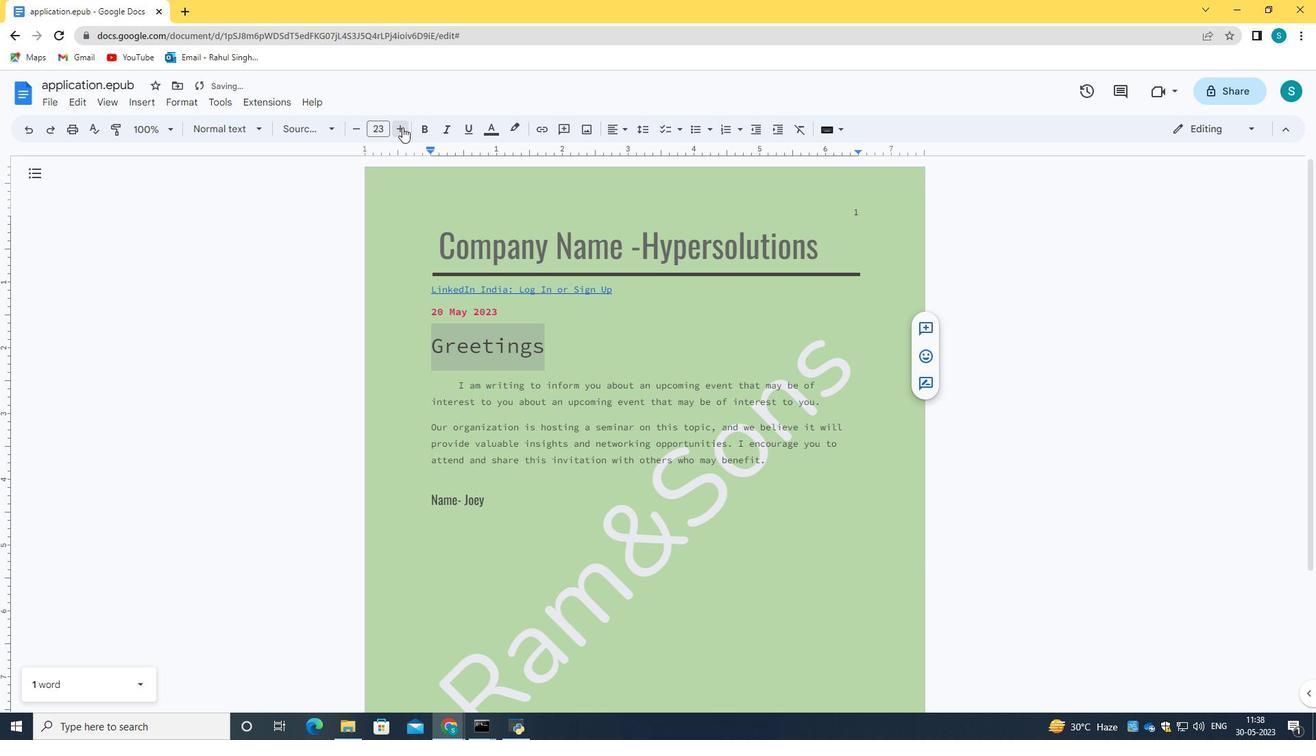 
Action: Mouse pressed left at (402, 127)
Screenshot: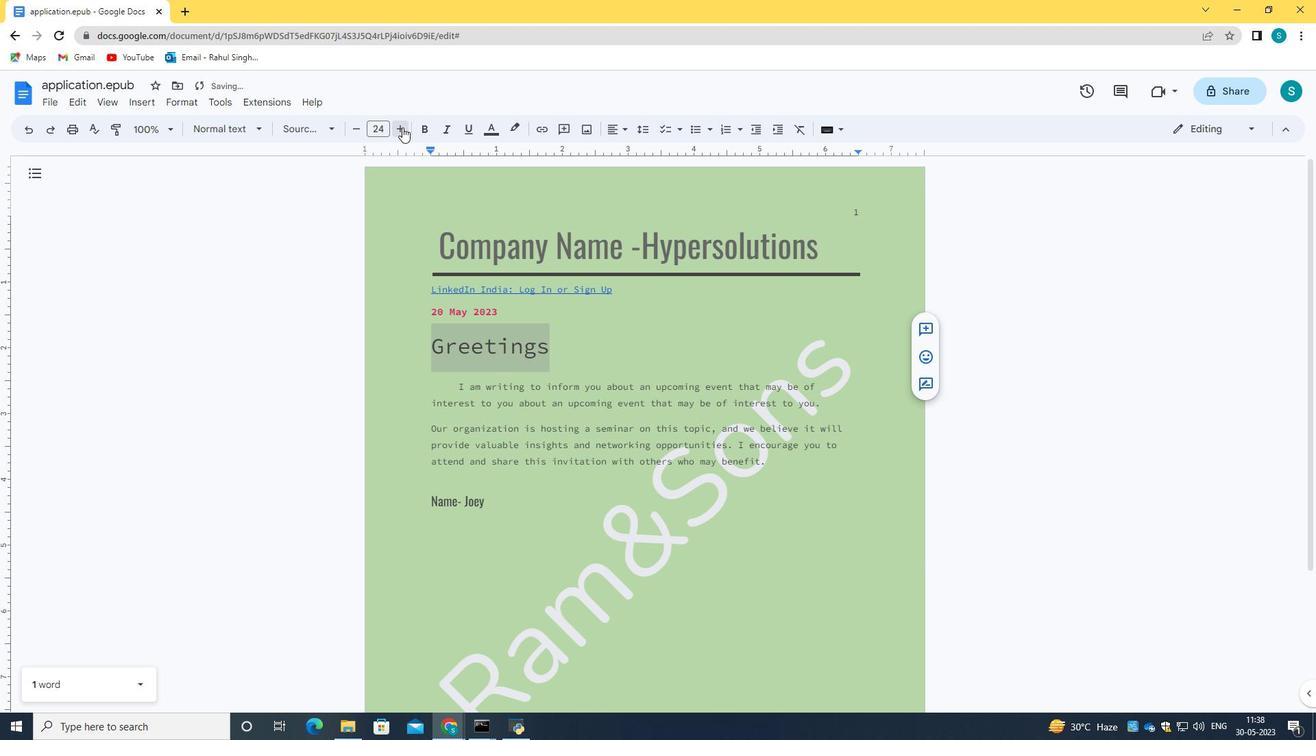 
Action: Mouse pressed left at (402, 127)
Screenshot: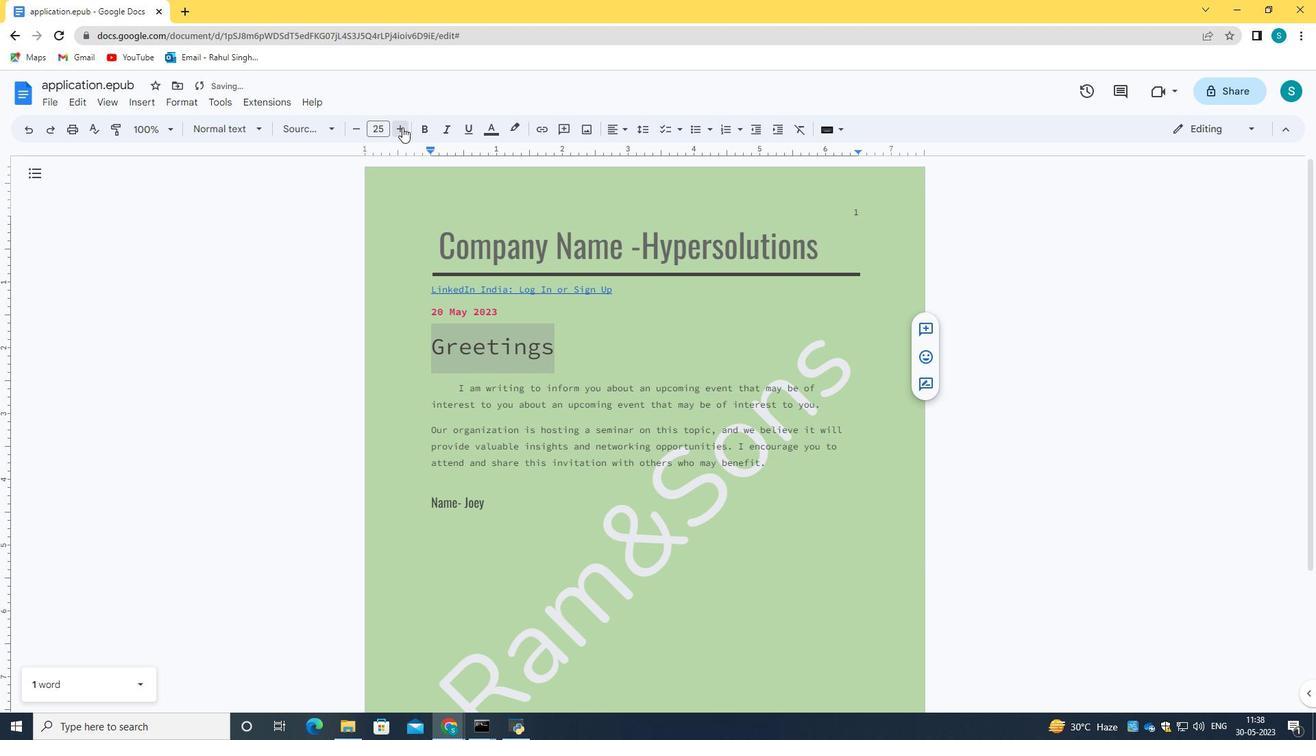 
Action: Mouse pressed left at (402, 127)
Screenshot: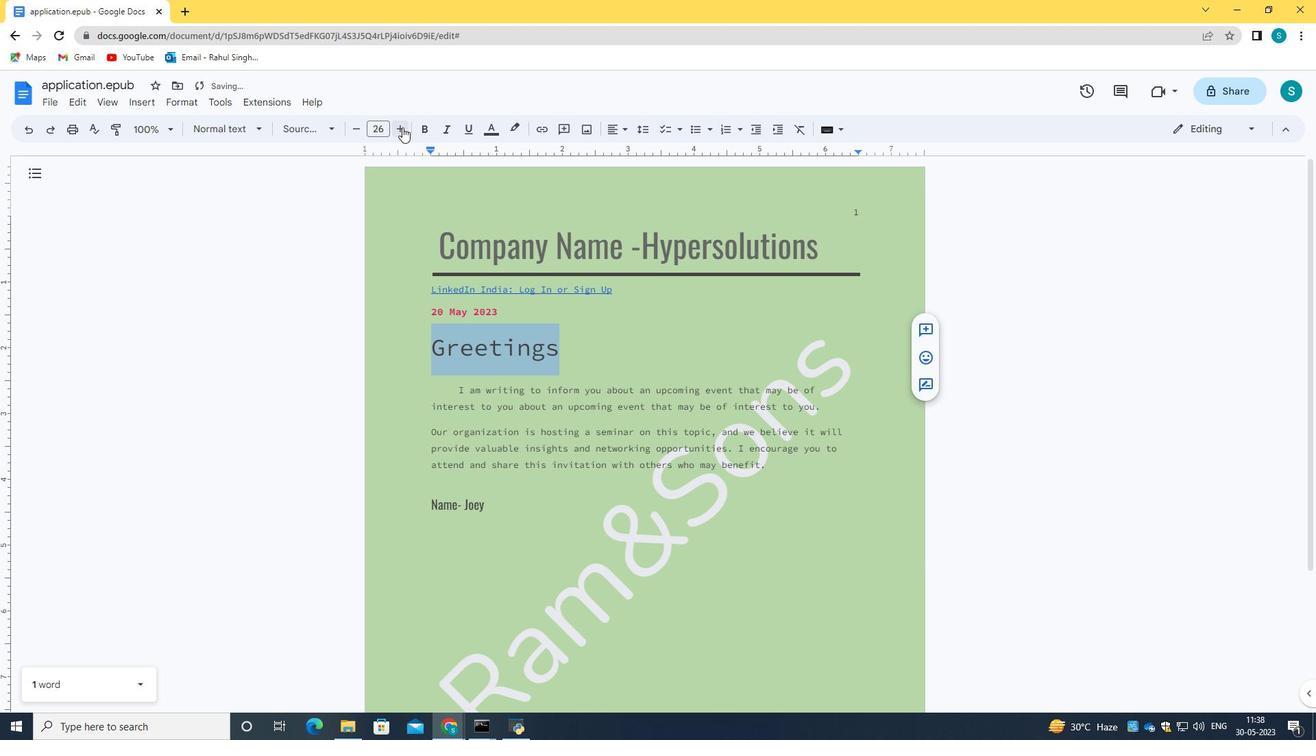 
Action: Mouse pressed left at (402, 127)
Screenshot: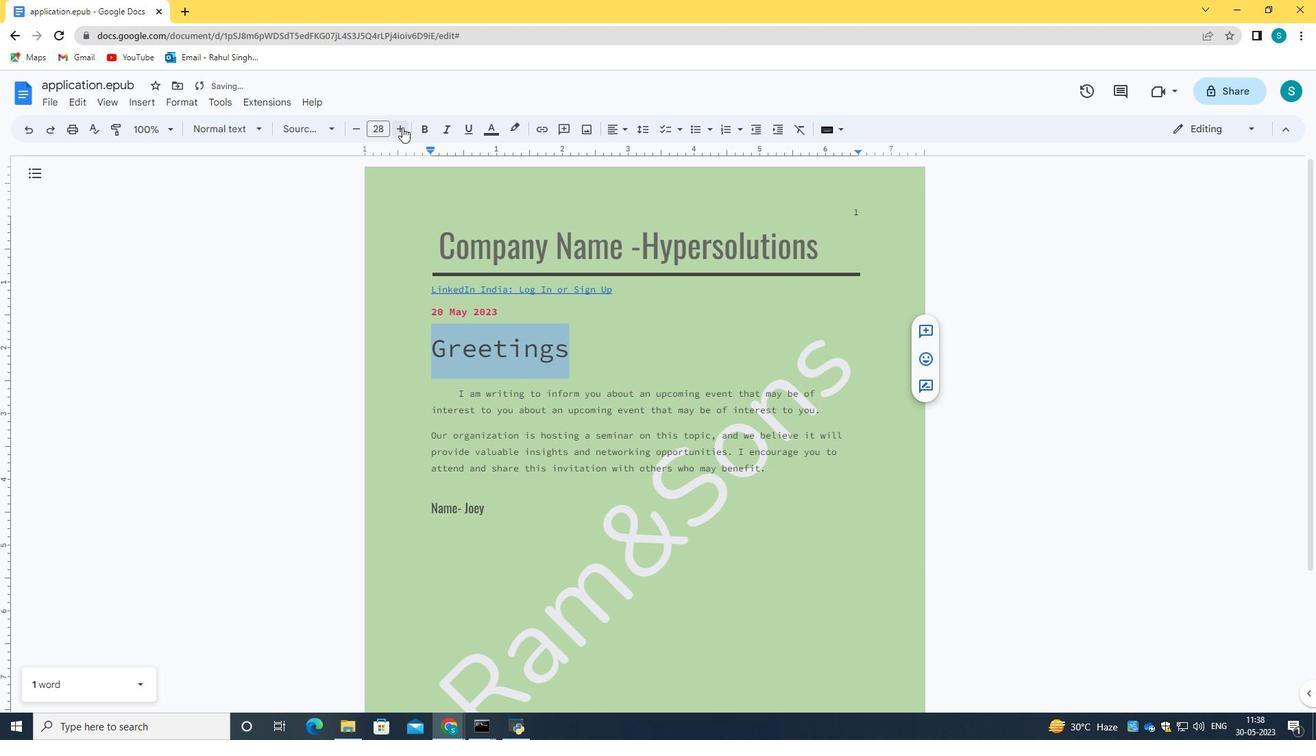
Action: Mouse moved to (353, 128)
Screenshot: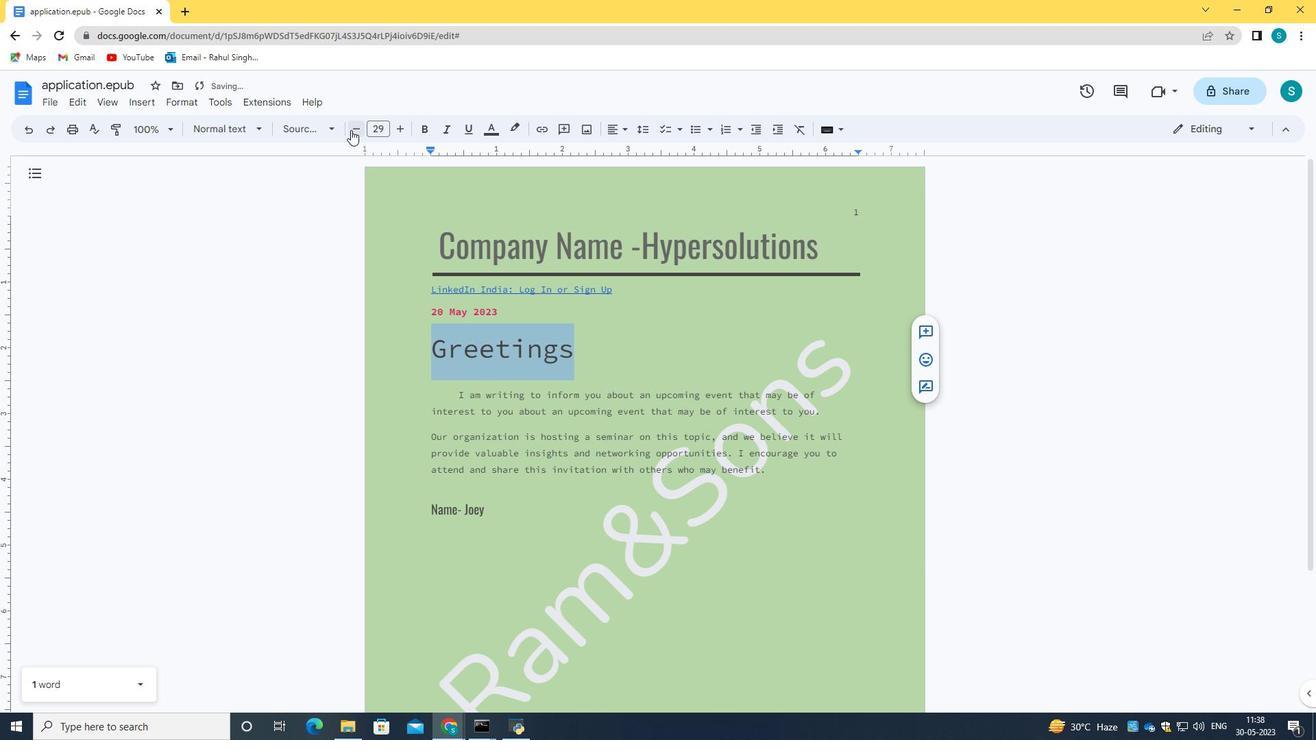 
Action: Mouse pressed left at (353, 128)
Screenshot: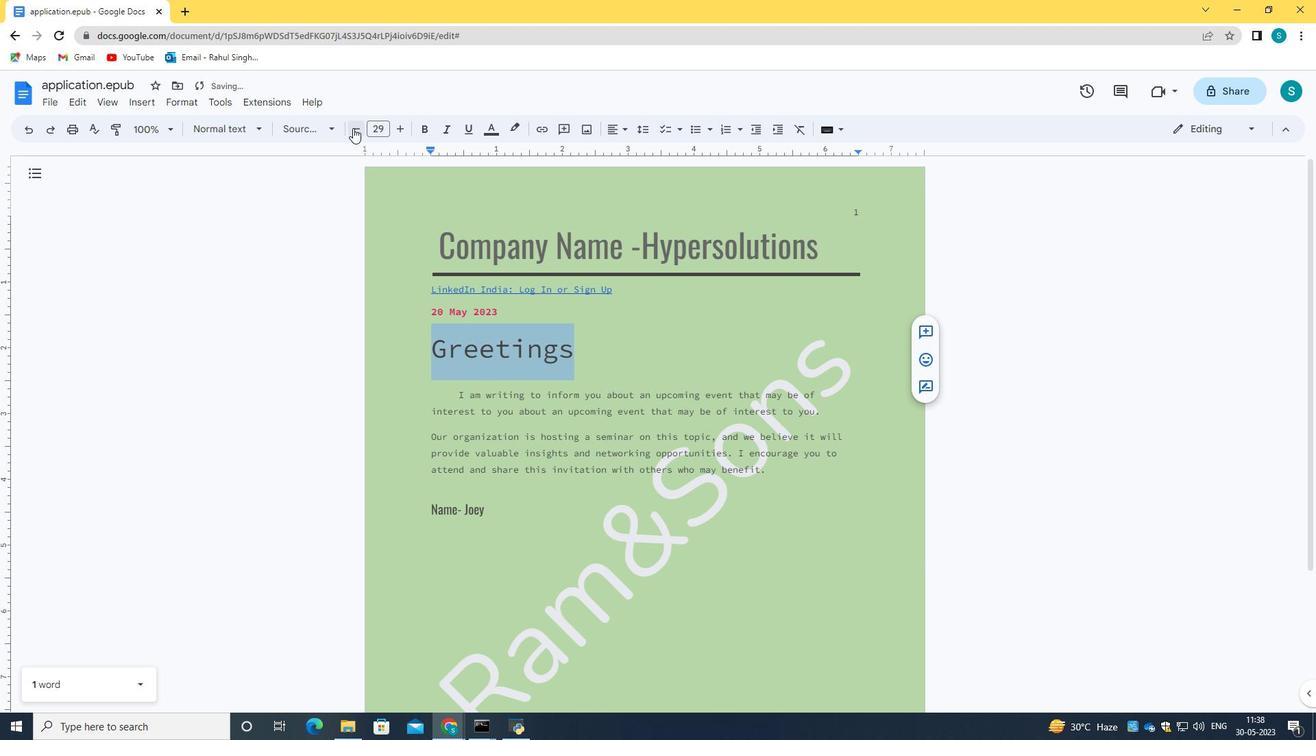 
Action: Mouse pressed left at (353, 128)
Screenshot: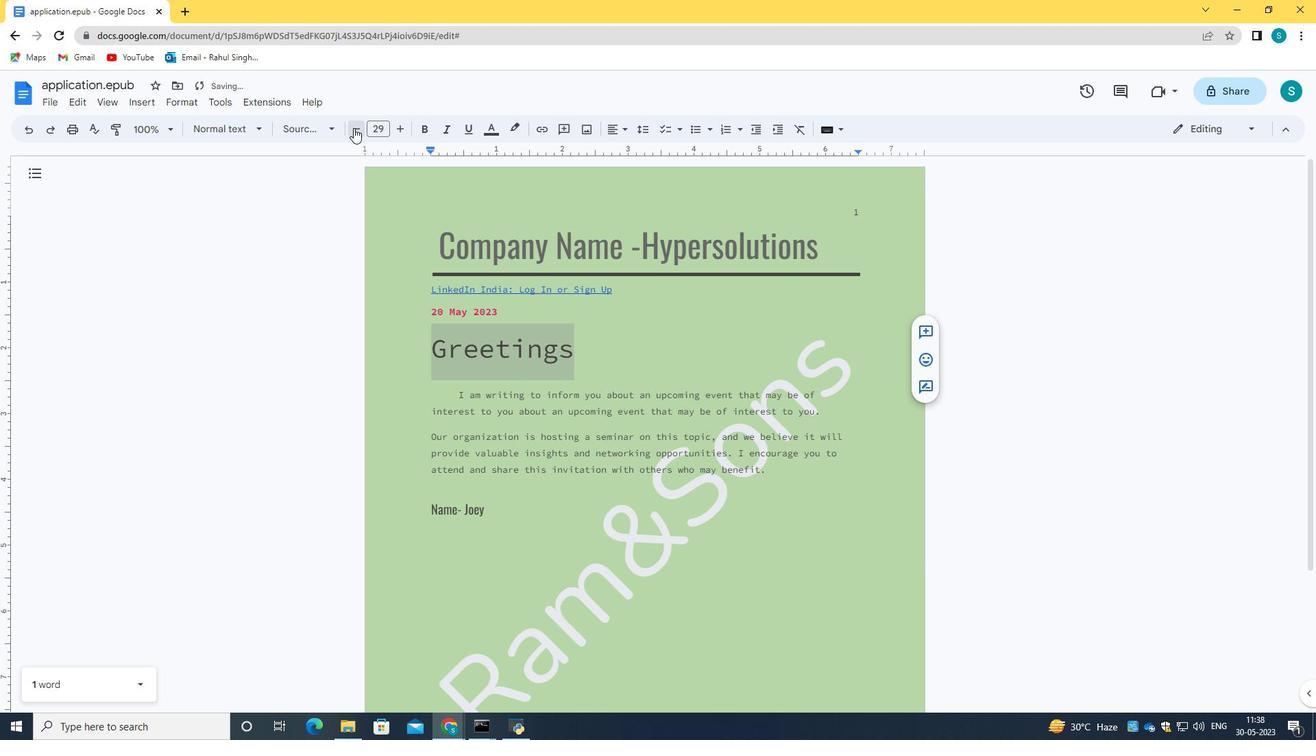
Action: Mouse moved to (408, 297)
Screenshot: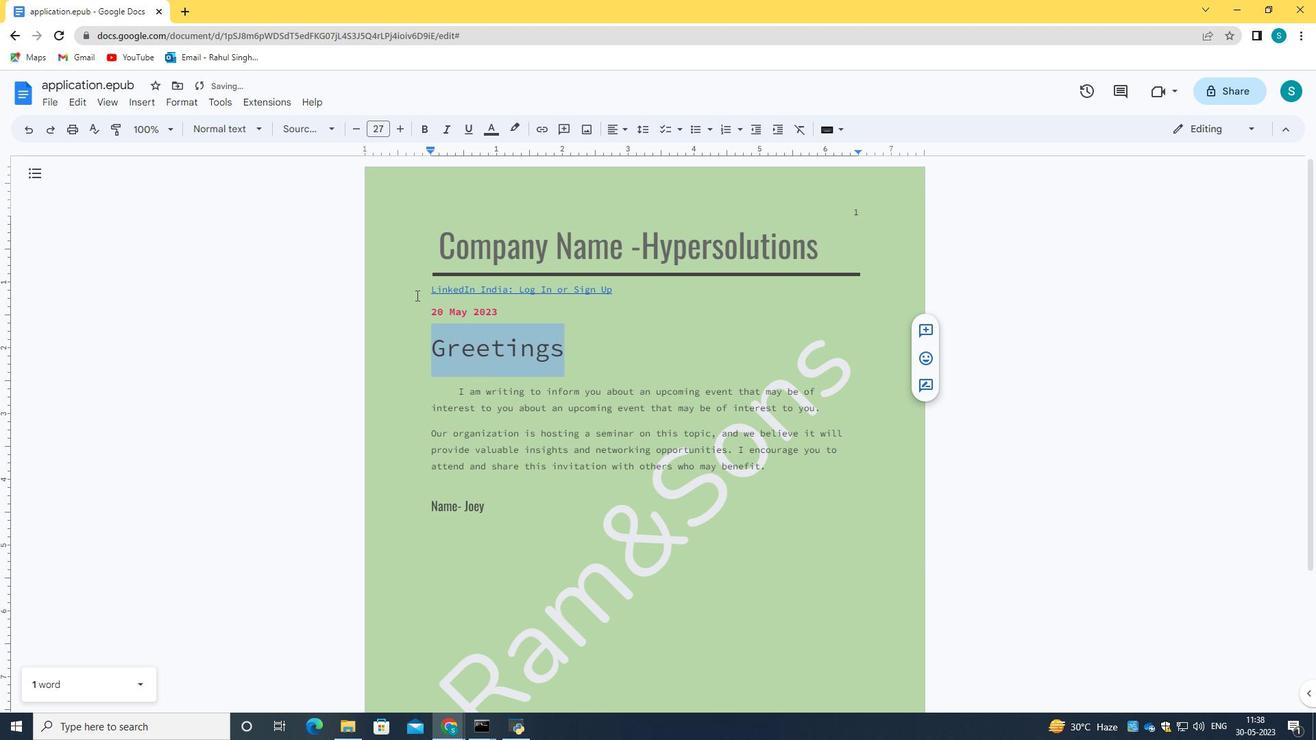 
Action: Mouse pressed left at (408, 297)
Screenshot: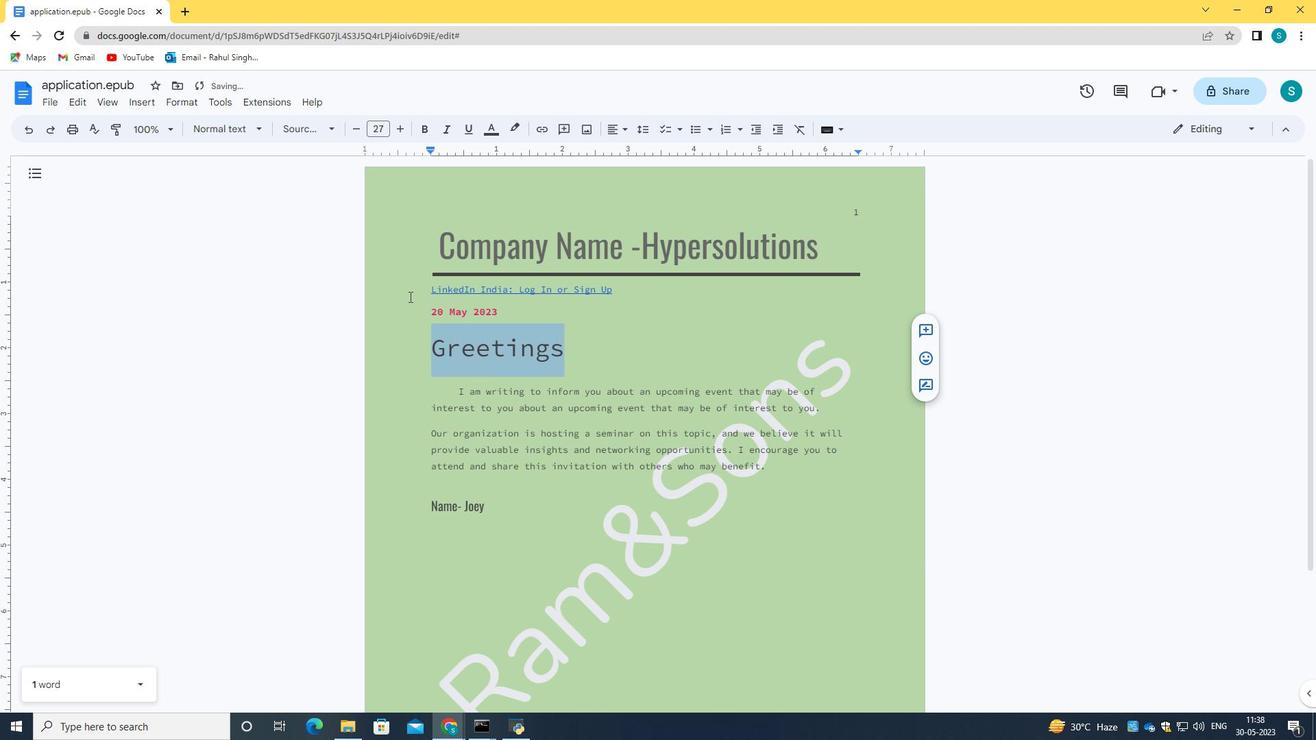 
Action: Mouse moved to (393, 386)
Screenshot: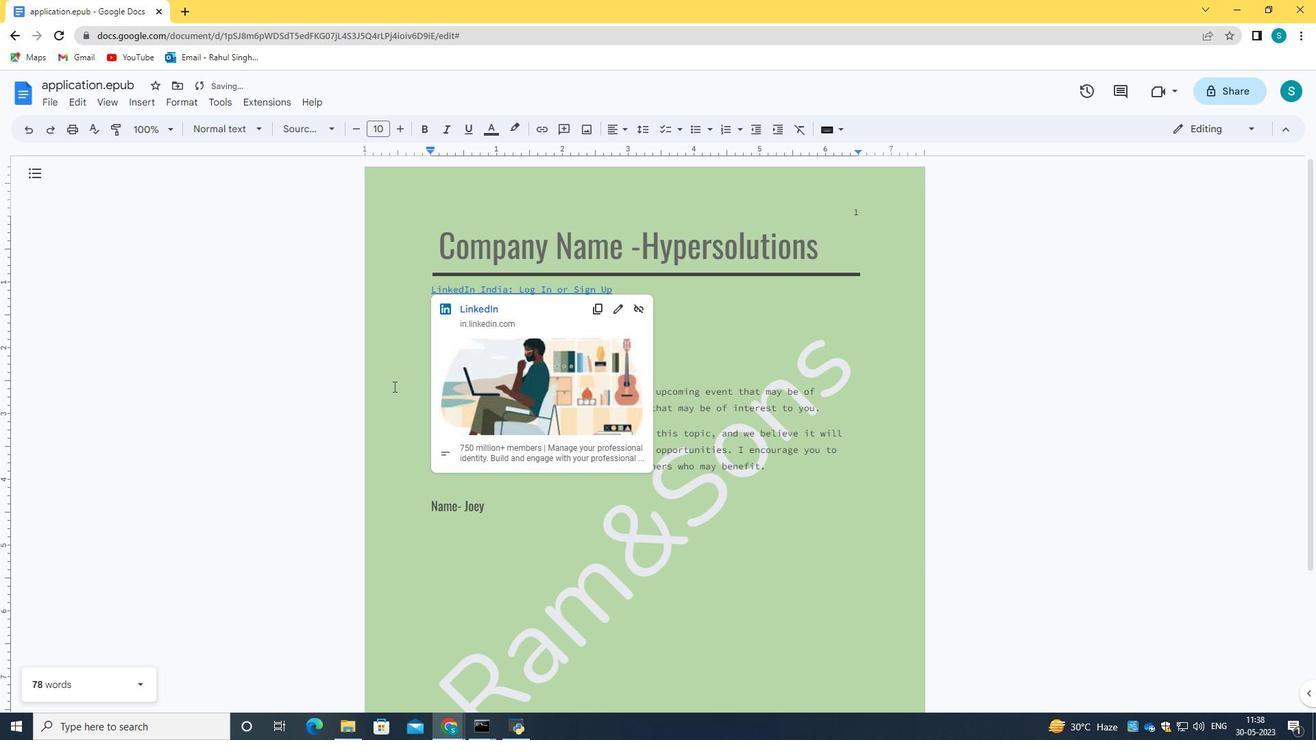 
Action: Mouse pressed left at (393, 386)
Screenshot: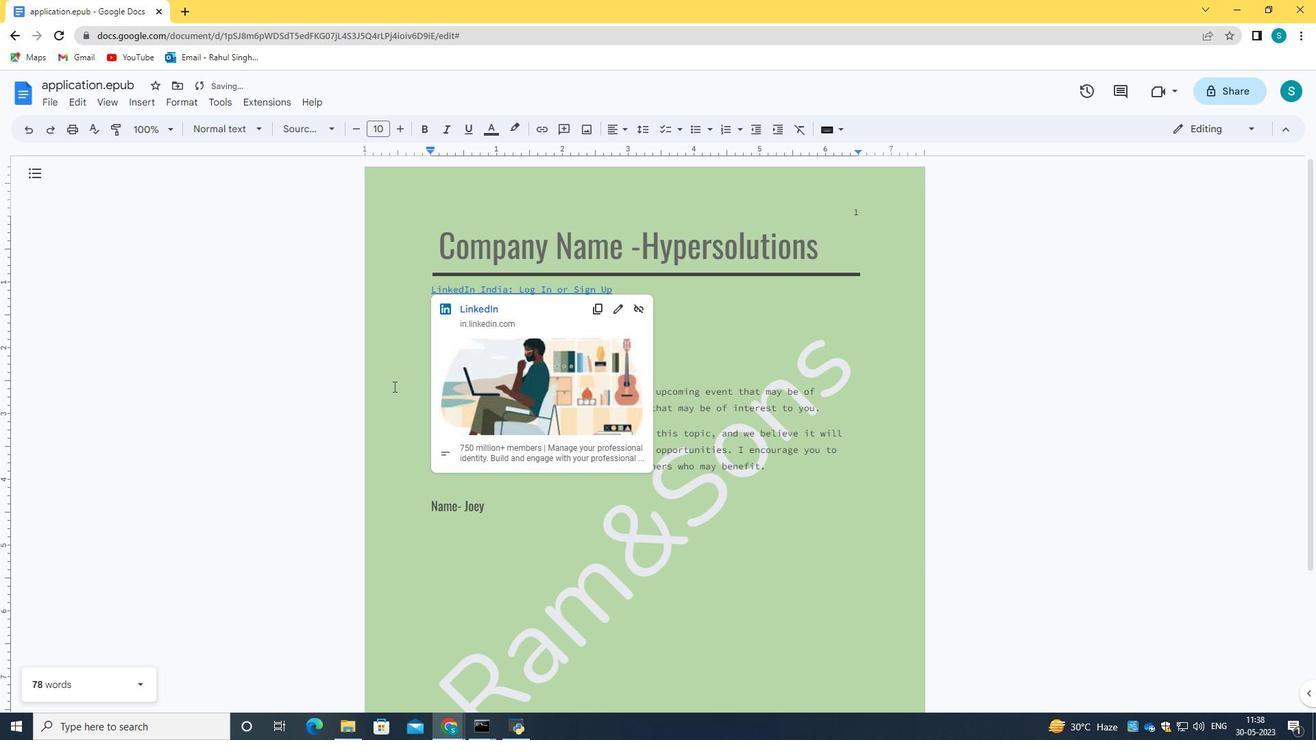 
Action: Mouse moved to (452, 392)
Screenshot: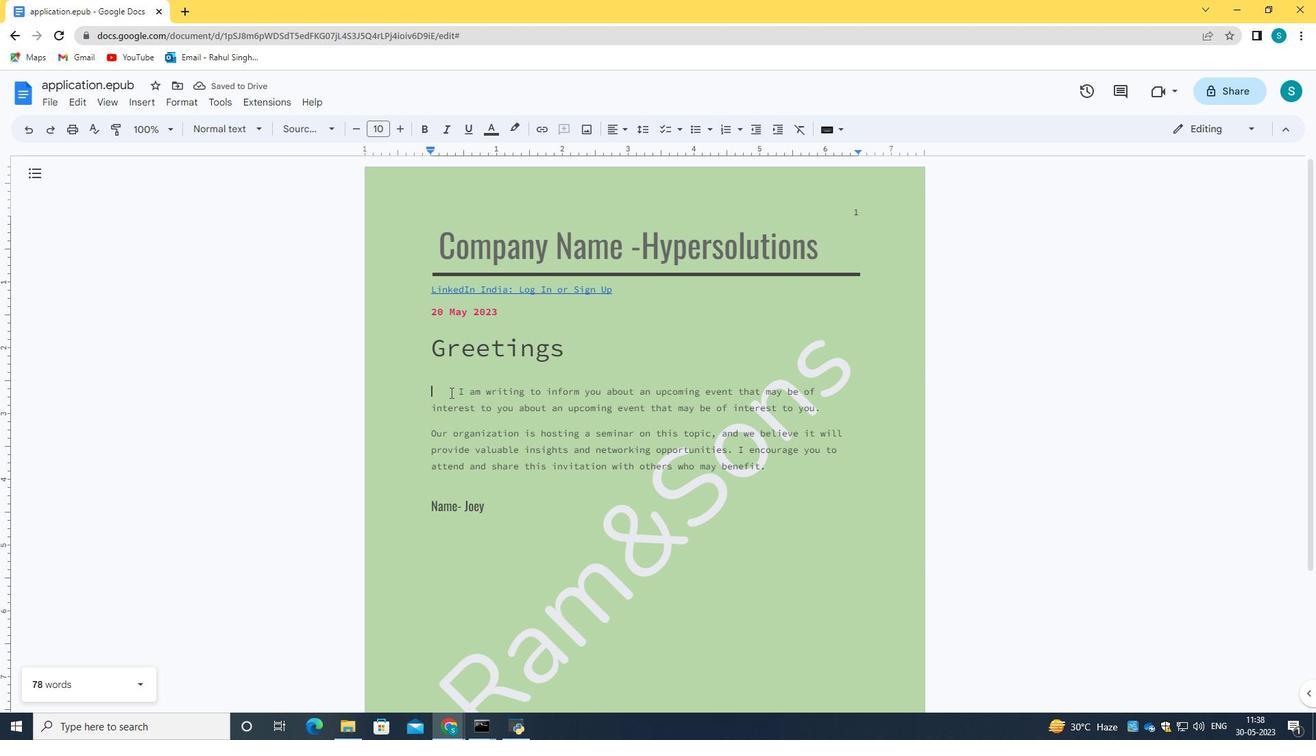 
Action: Mouse pressed left at (452, 392)
Screenshot: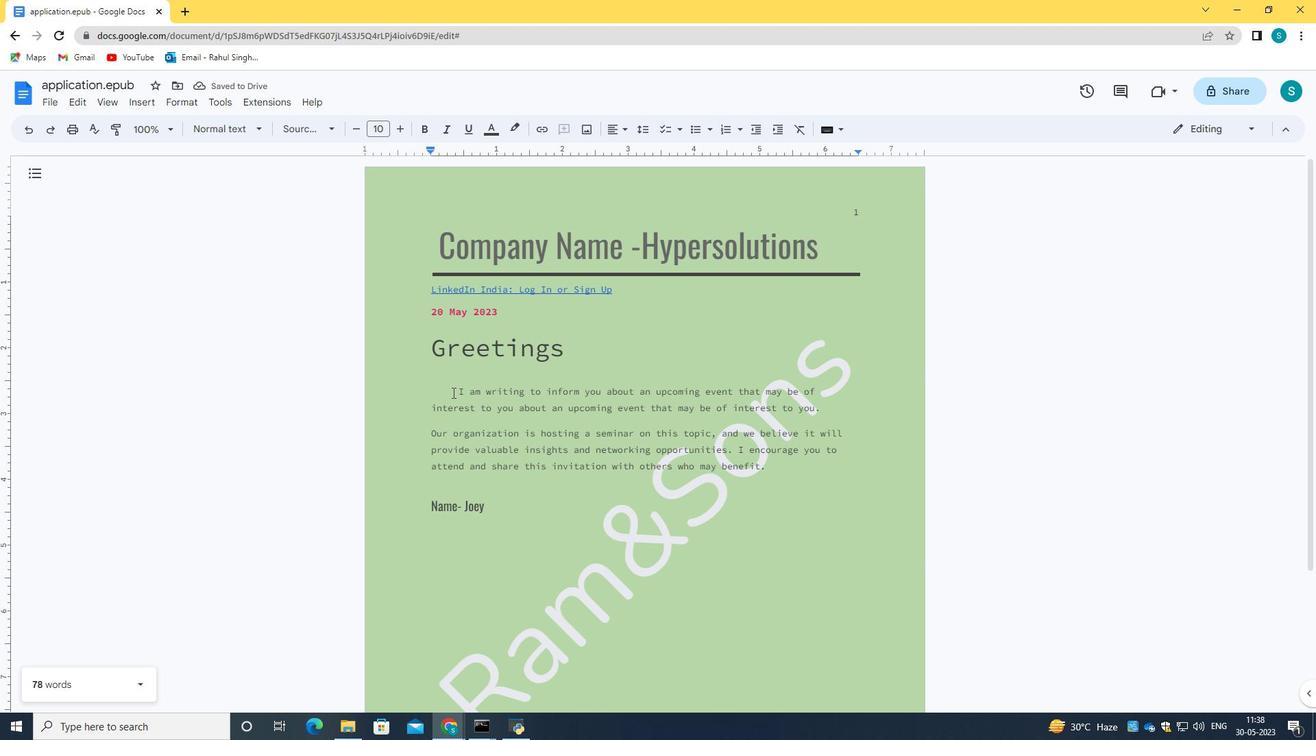 
Action: Key pressed <Key.space><Key.space><Key.space>
Screenshot: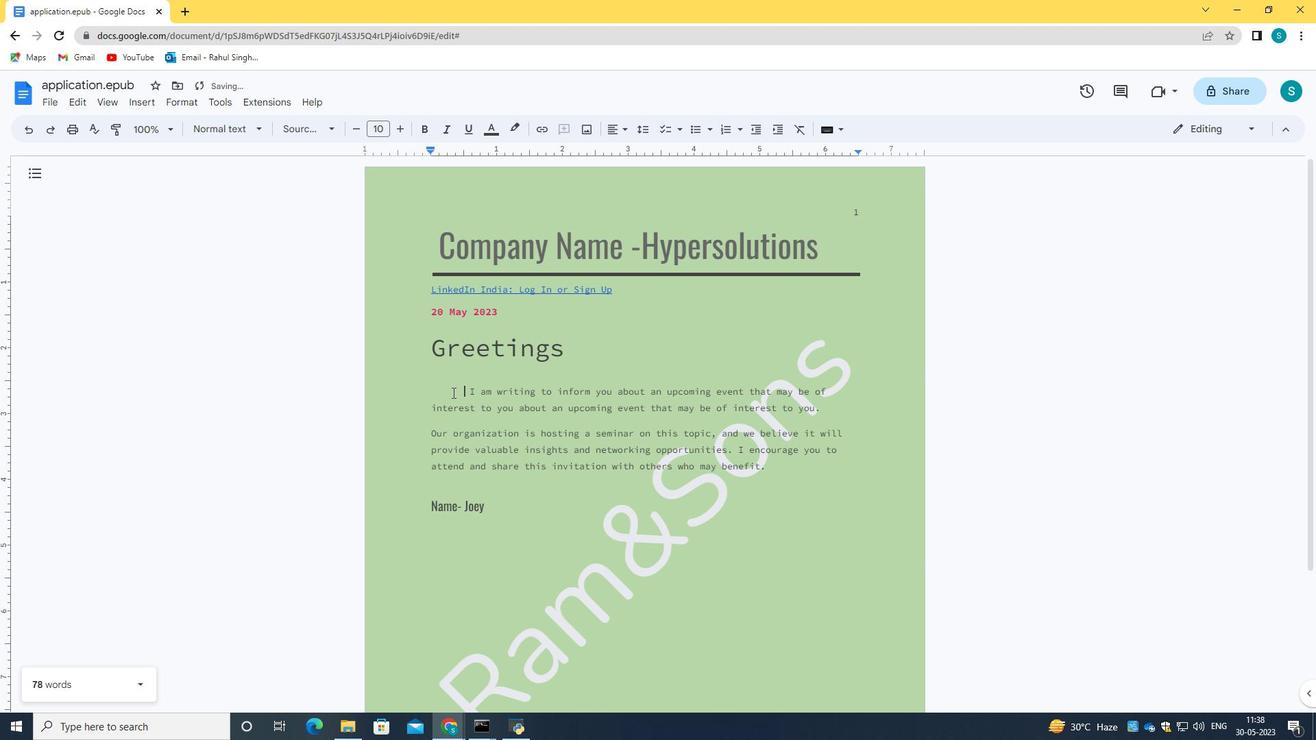 
Action: Mouse moved to (438, 249)
Screenshot: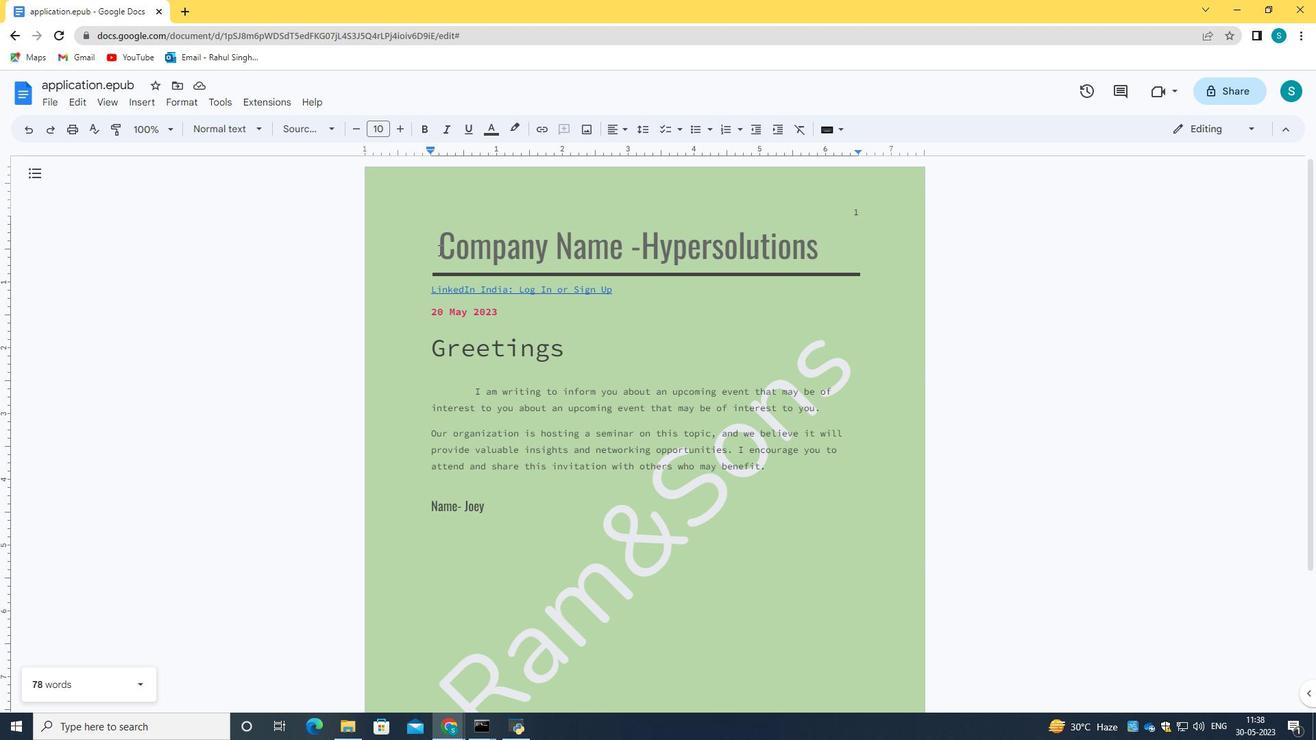 
Action: Mouse pressed left at (438, 249)
Screenshot: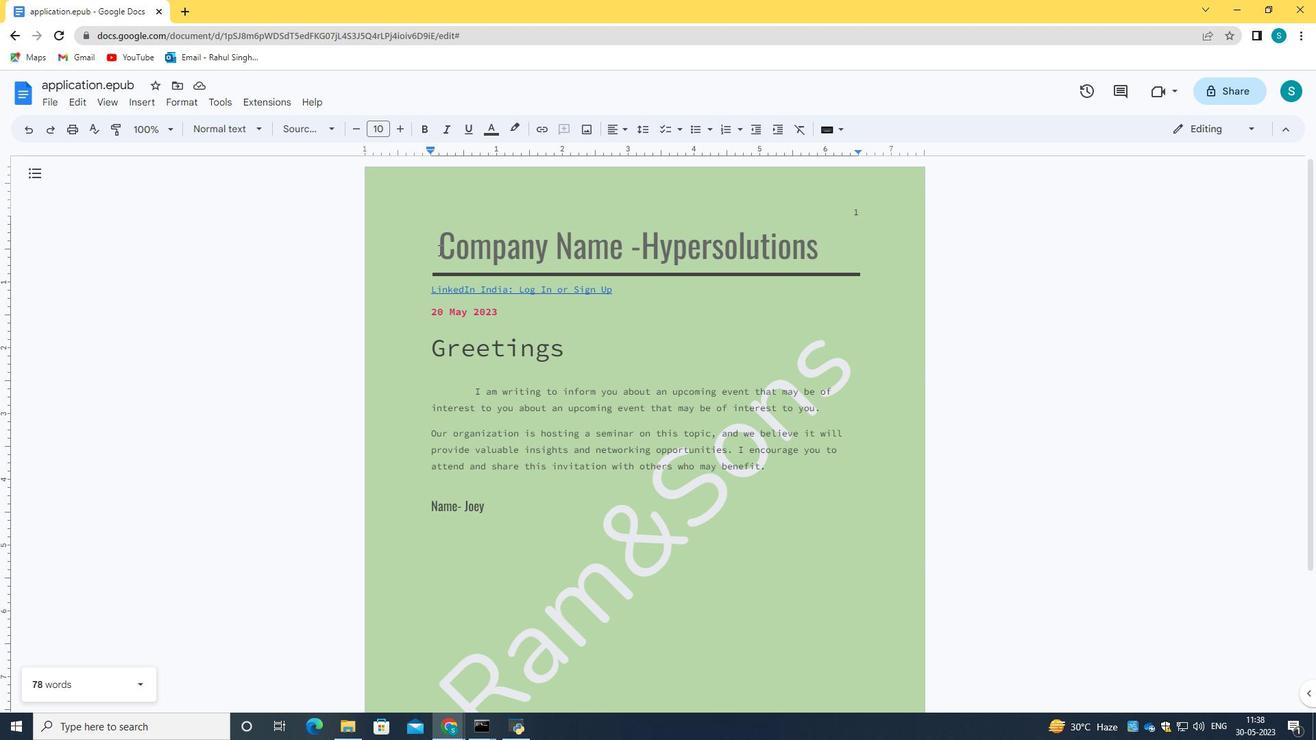 
Action: Mouse moved to (648, 128)
Screenshot: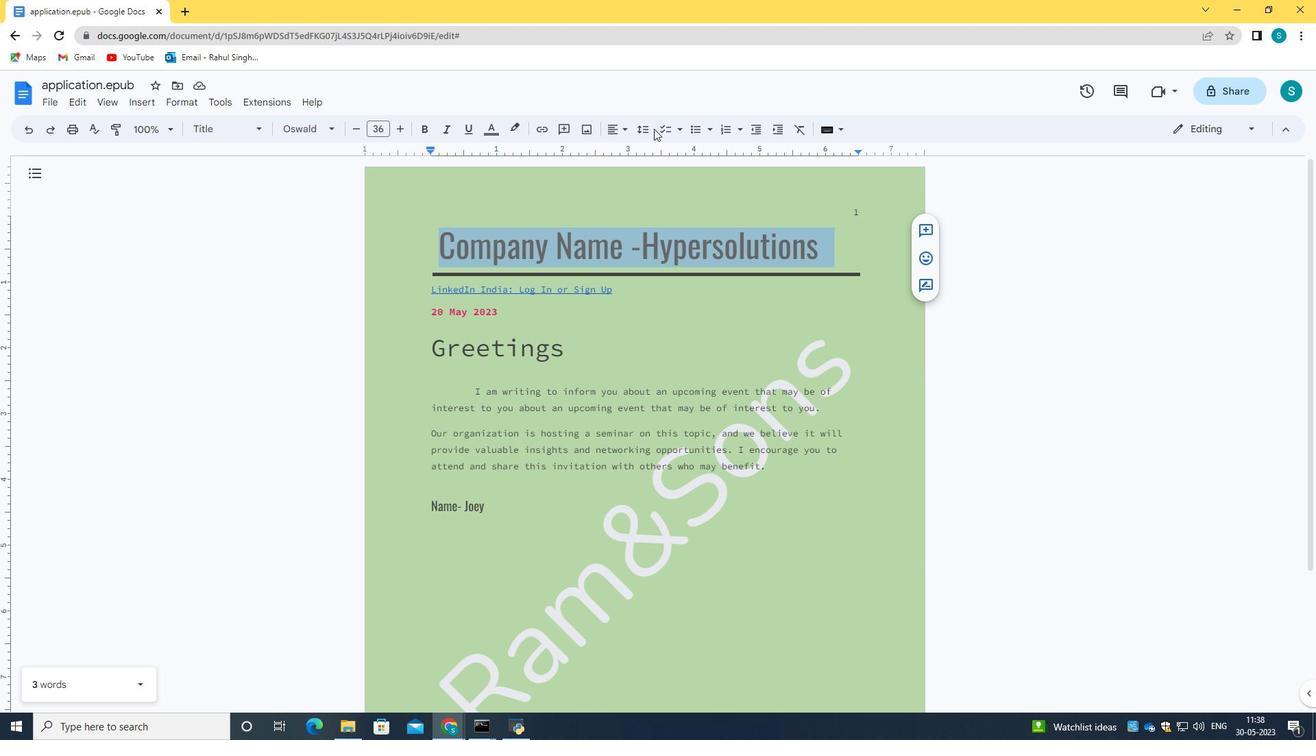 
Action: Mouse pressed left at (648, 128)
Screenshot: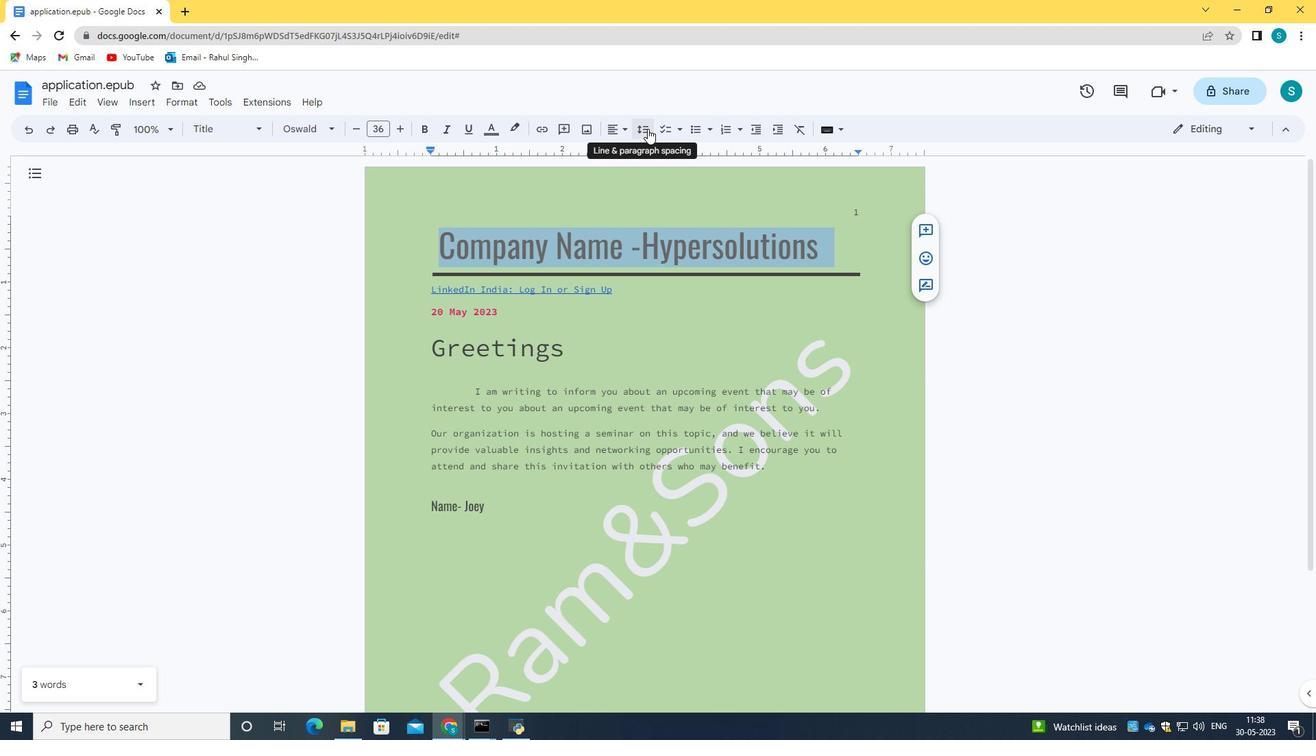
Action: Mouse moved to (655, 213)
Screenshot: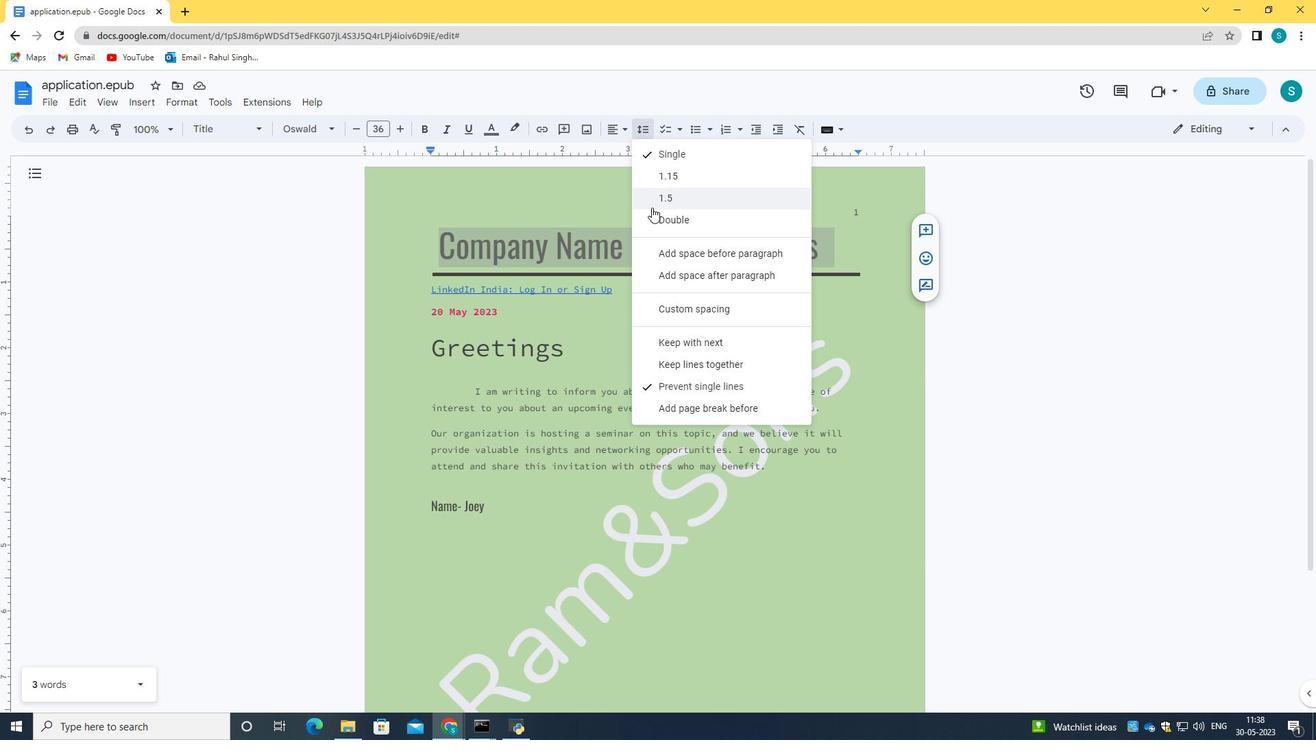 
Action: Mouse pressed left at (655, 213)
Screenshot: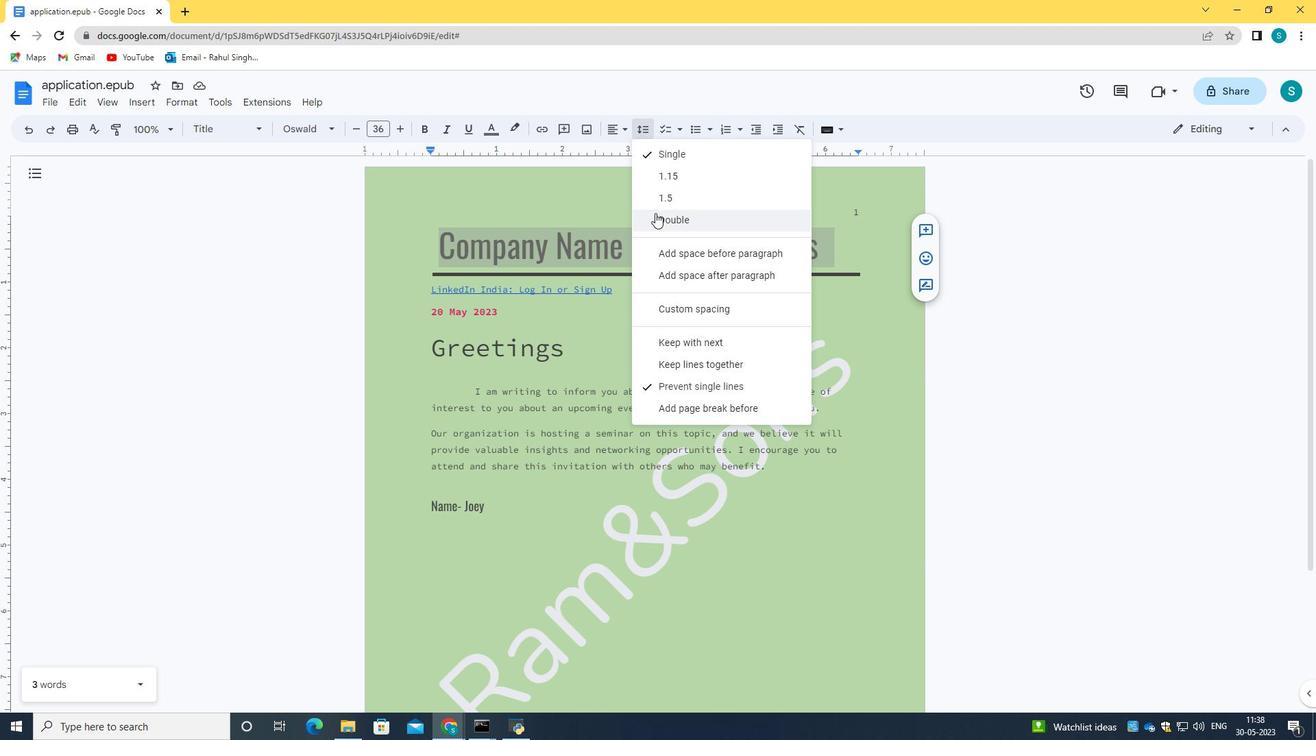 
Action: Mouse moved to (545, 192)
Screenshot: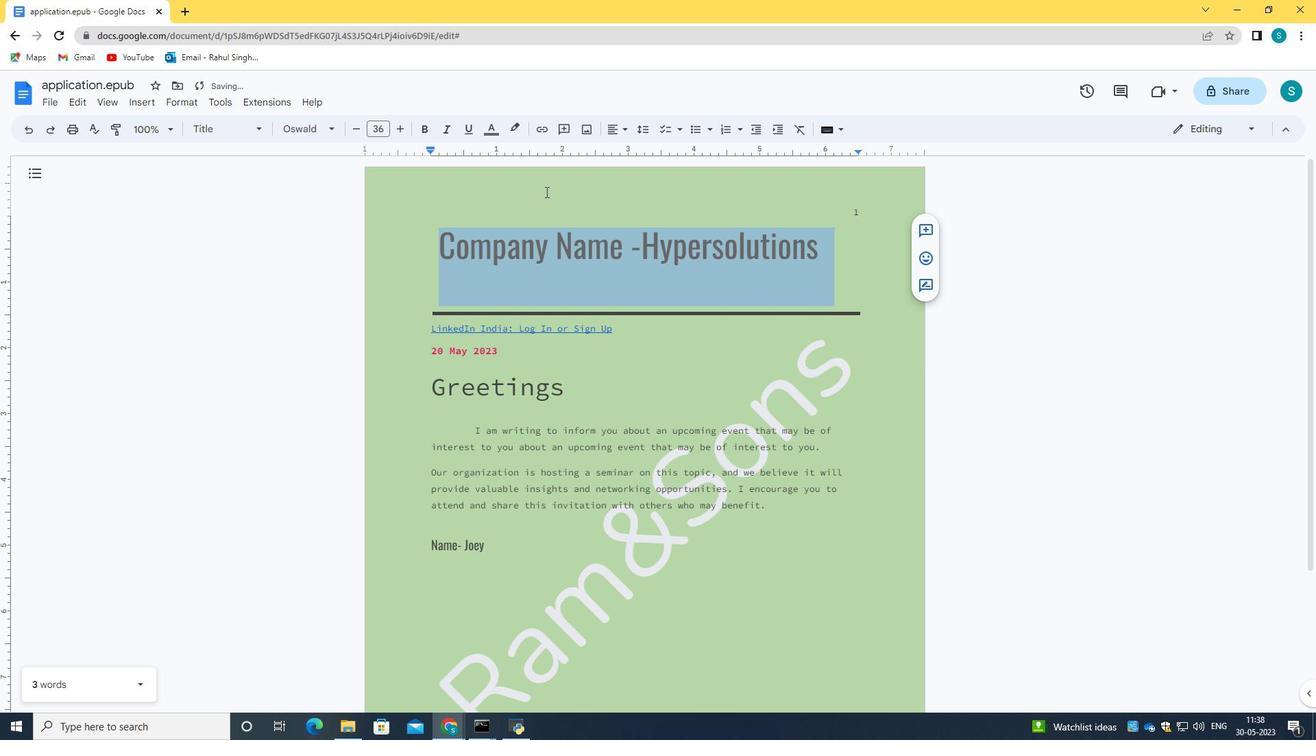 
Action: Mouse pressed left at (545, 192)
Screenshot: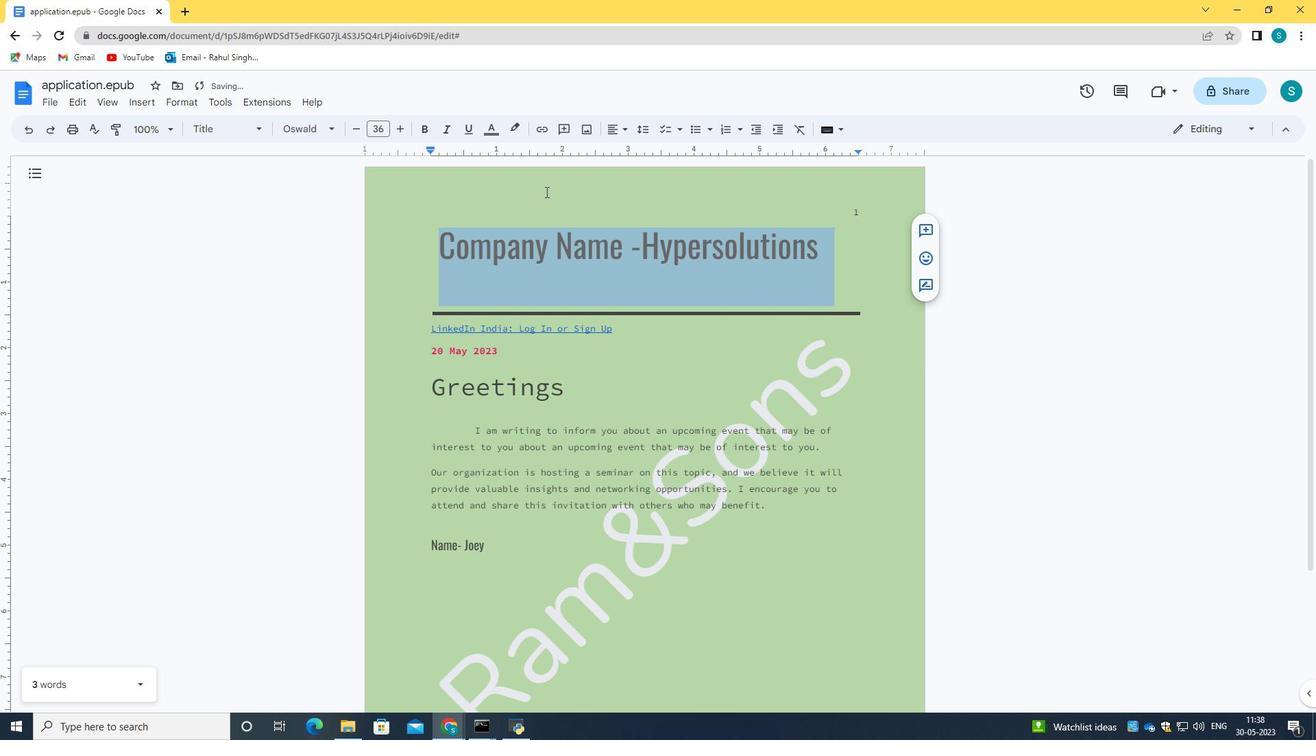 
Action: Mouse moved to (822, 249)
Screenshot: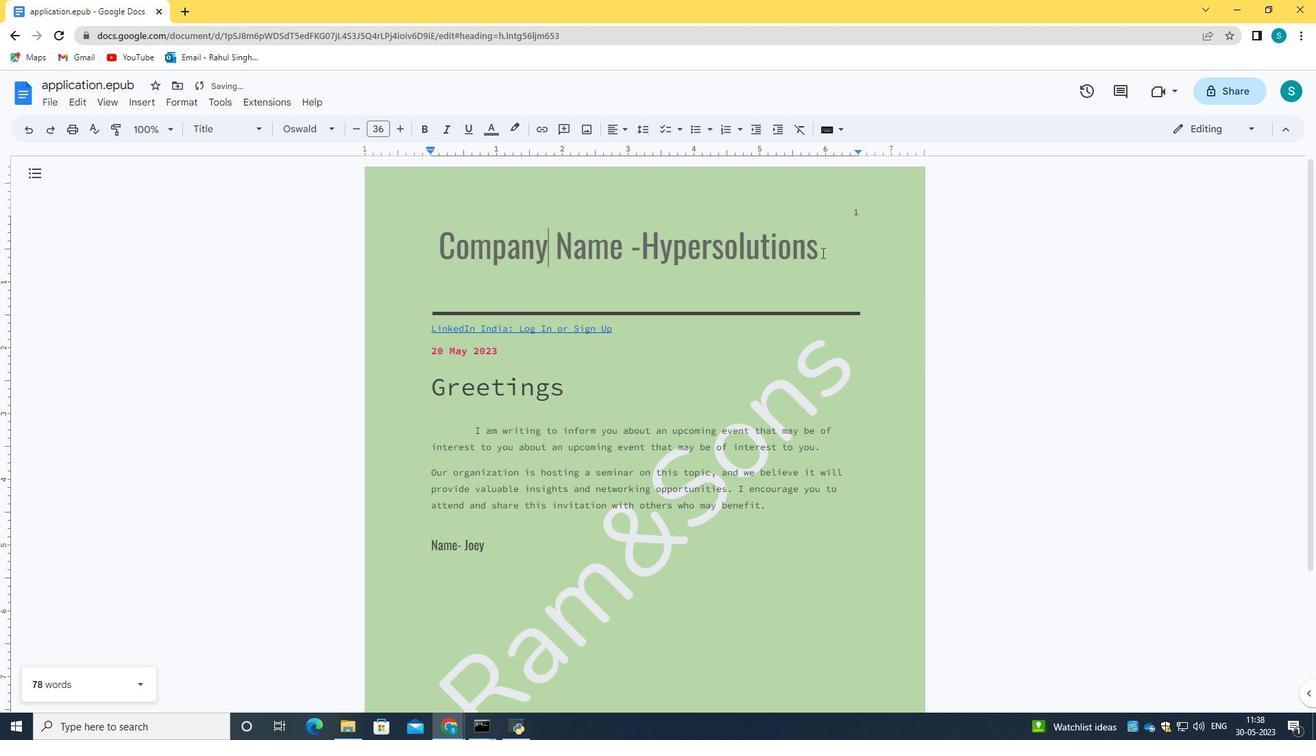 
Action: Mouse pressed left at (822, 249)
Screenshot: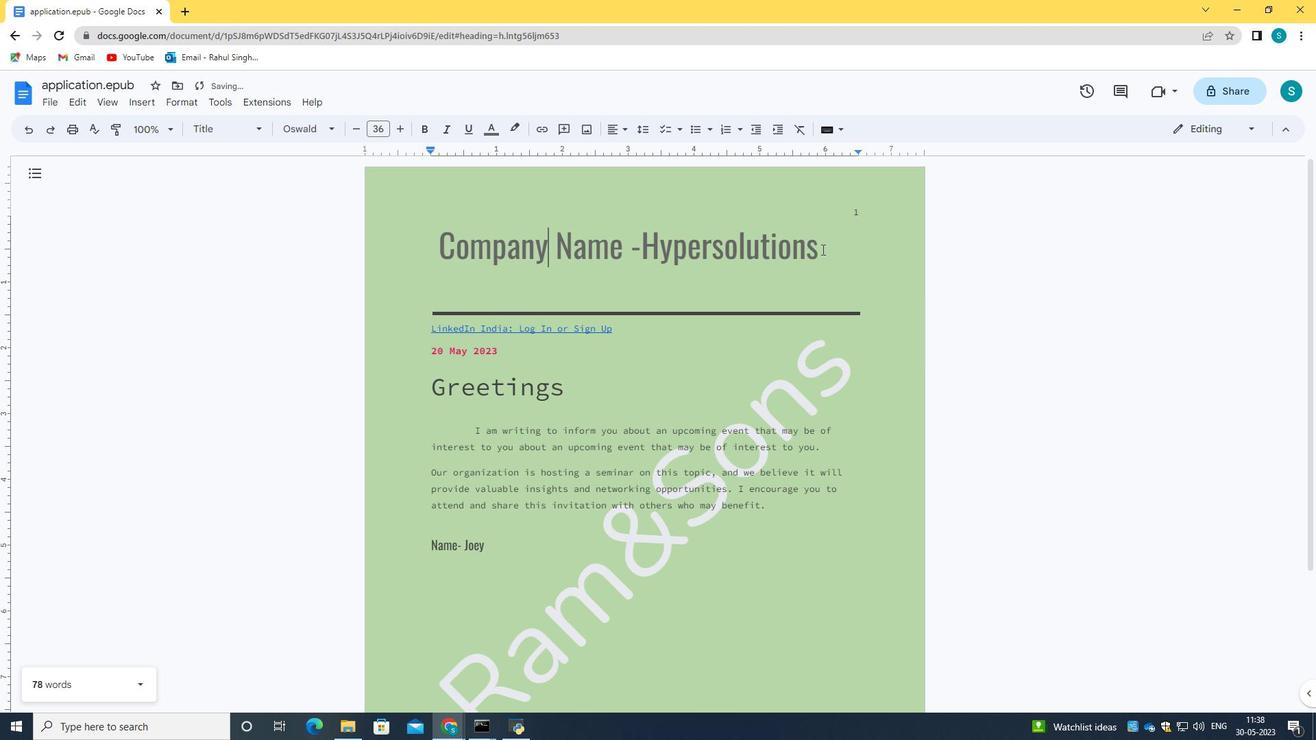 
Action: Mouse moved to (707, 294)
Screenshot: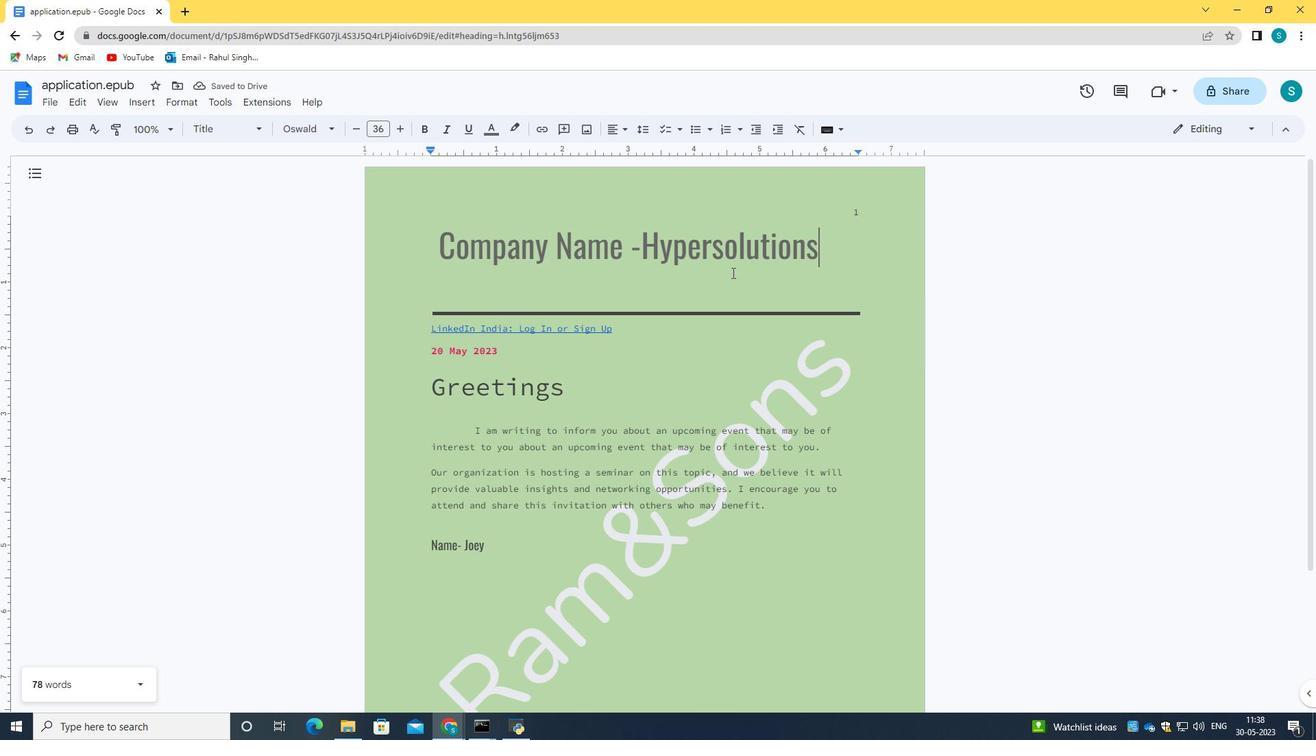 
